 Task: Send an email with the signature Eden Taylor with the subject Thank you for a disciplinary action and the message We need your input on the design for the new product. Can you please review the attached files and provide your feedback? from softage.10@softage.net to softage.1@softage.net and move the email from Sent Items to the folder Knowledge base
Action: Mouse moved to (100, 89)
Screenshot: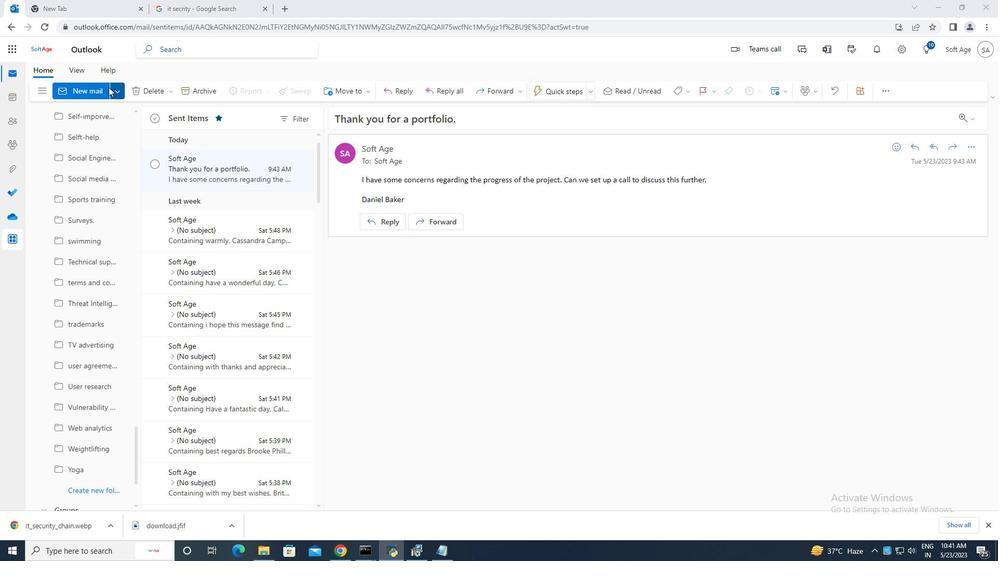 
Action: Mouse pressed left at (100, 89)
Screenshot: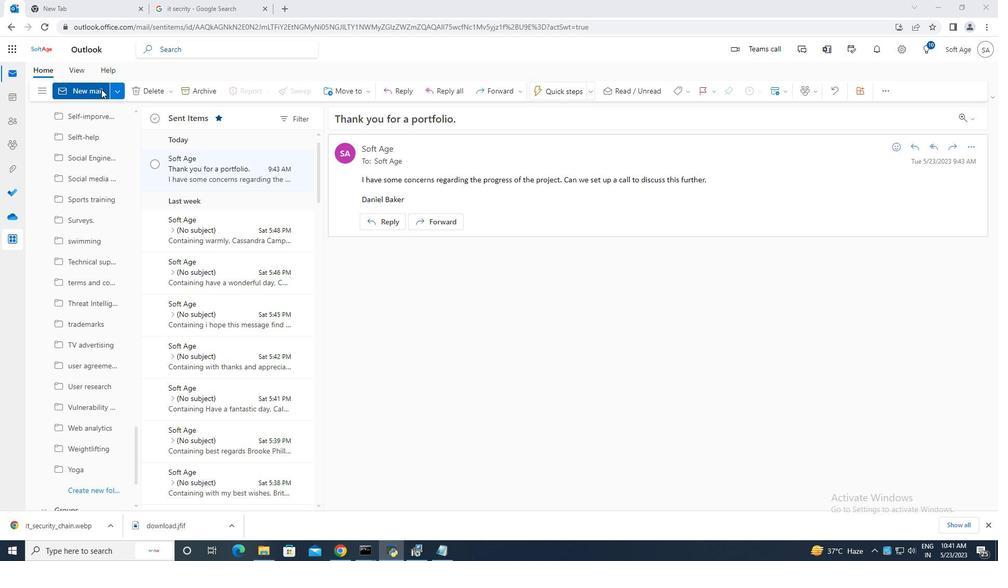 
Action: Mouse moved to (670, 89)
Screenshot: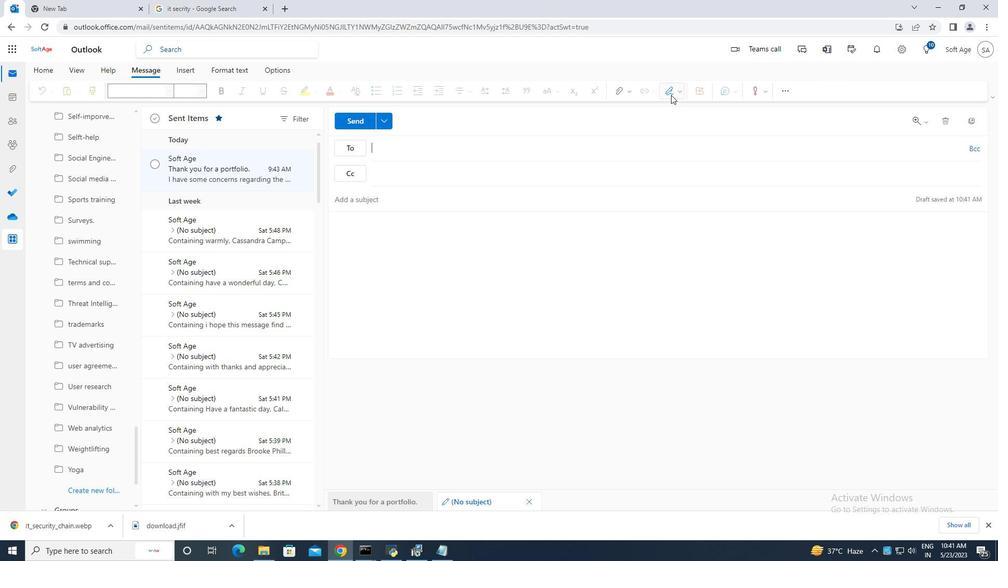 
Action: Mouse pressed left at (670, 89)
Screenshot: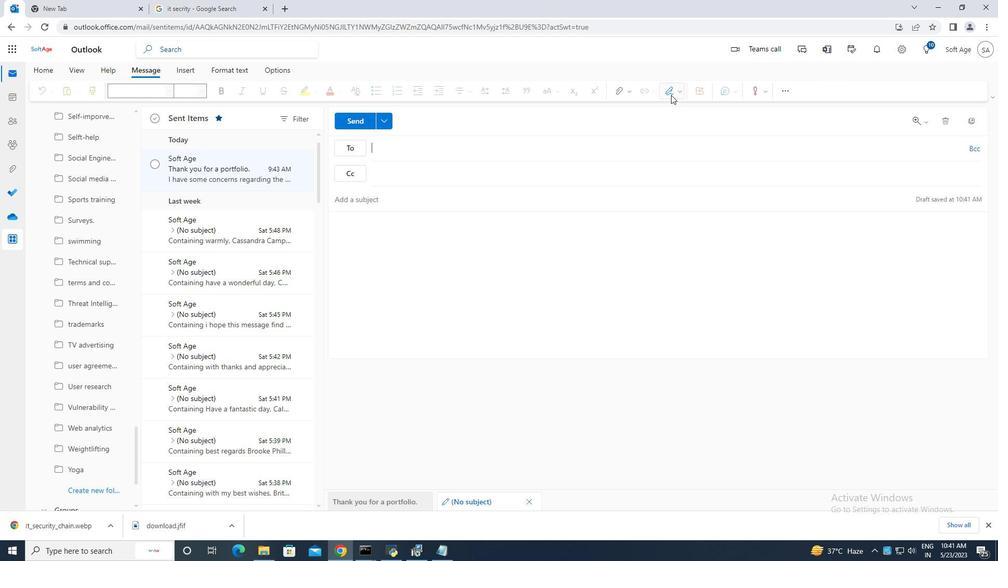 
Action: Mouse moved to (641, 134)
Screenshot: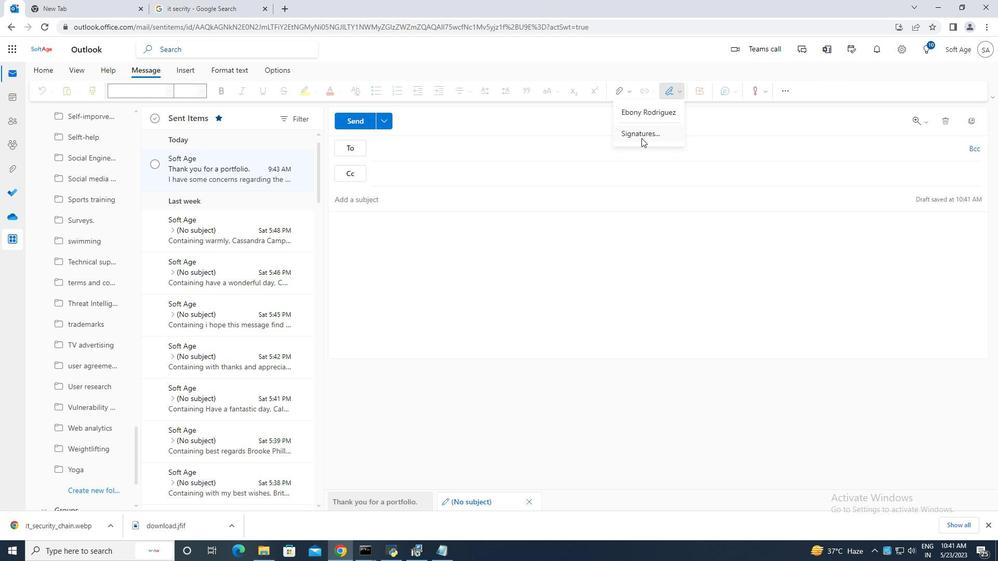 
Action: Mouse pressed left at (641, 134)
Screenshot: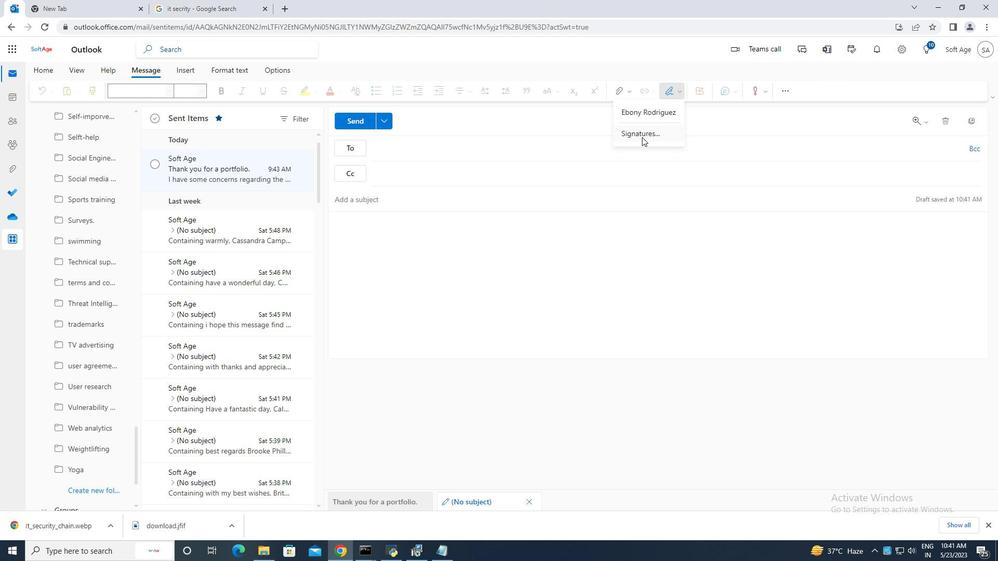 
Action: Mouse moved to (706, 171)
Screenshot: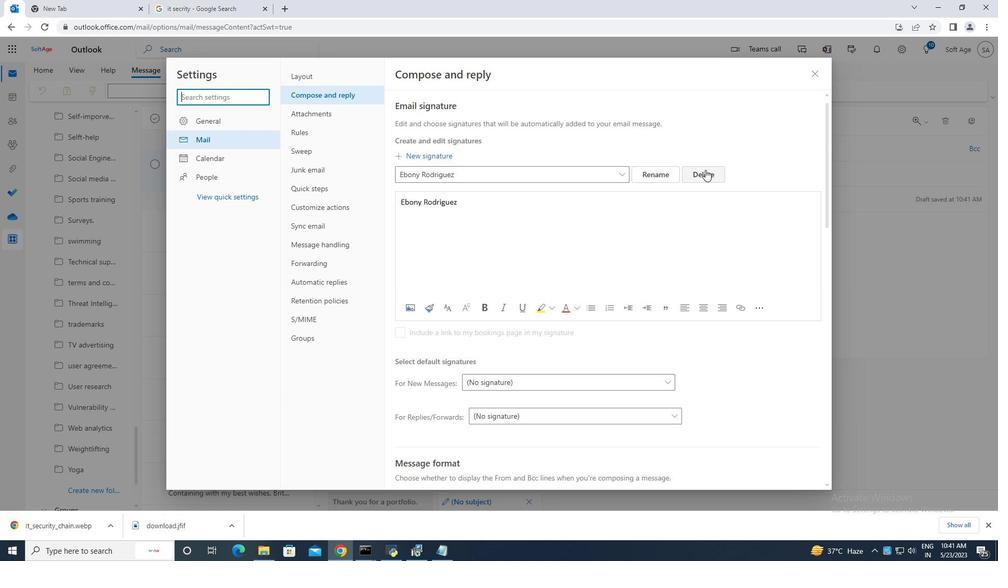 
Action: Mouse pressed left at (706, 171)
Screenshot: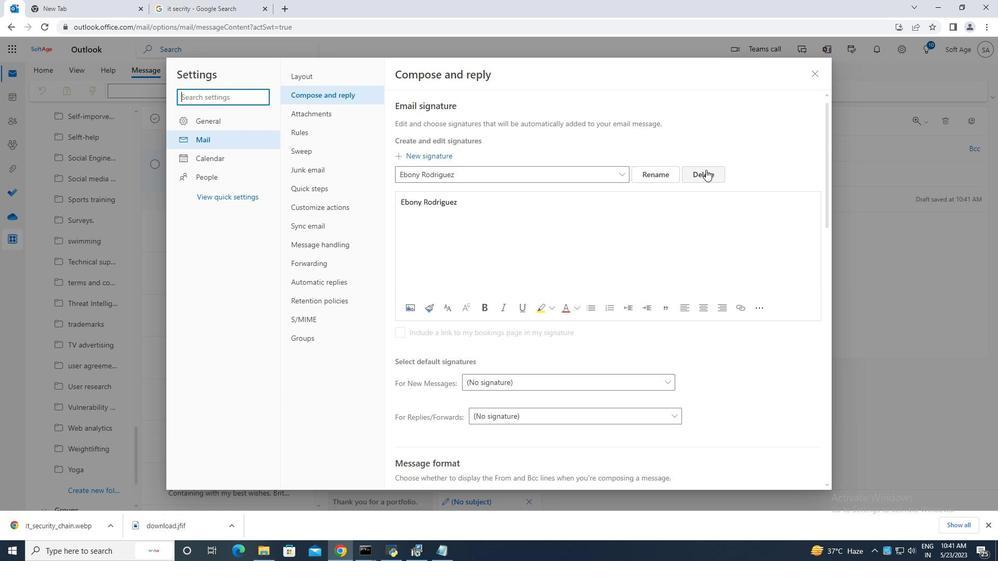 
Action: Mouse moved to (439, 173)
Screenshot: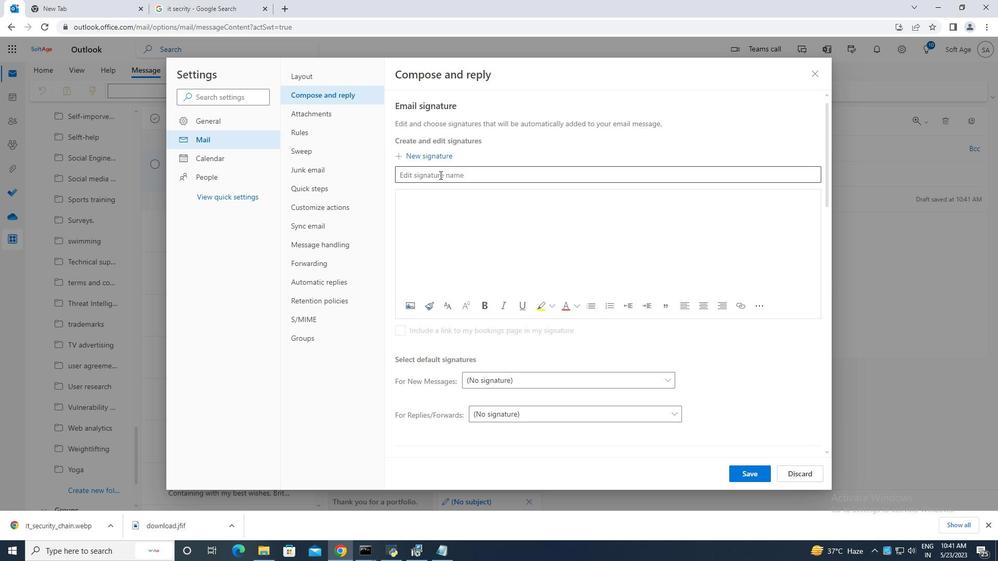 
Action: Mouse pressed left at (439, 173)
Screenshot: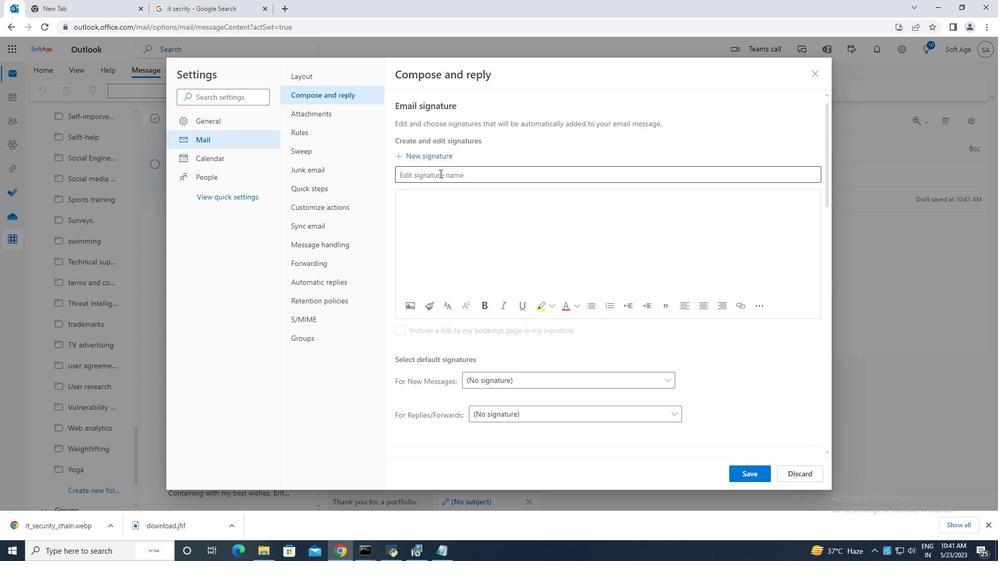
Action: Key pressed <Key.caps_lock>E<Key.caps_lock>den<Key.space><Key.caps_lock><Key.caps_lock>t<Key.backspace><Key.caps_lock>T<Key.caps_lock>aylor<Key.space>
Screenshot: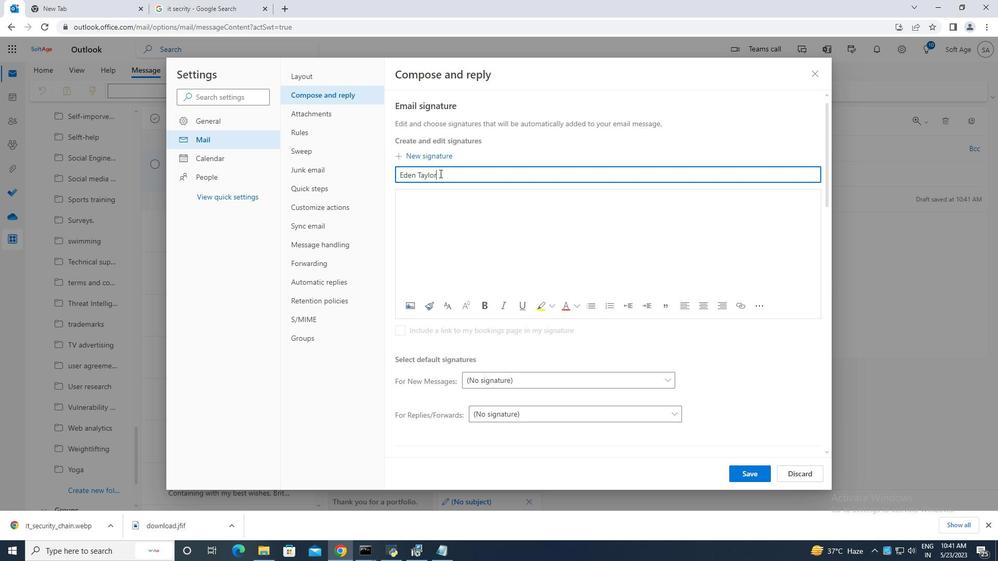 
Action: Mouse moved to (410, 194)
Screenshot: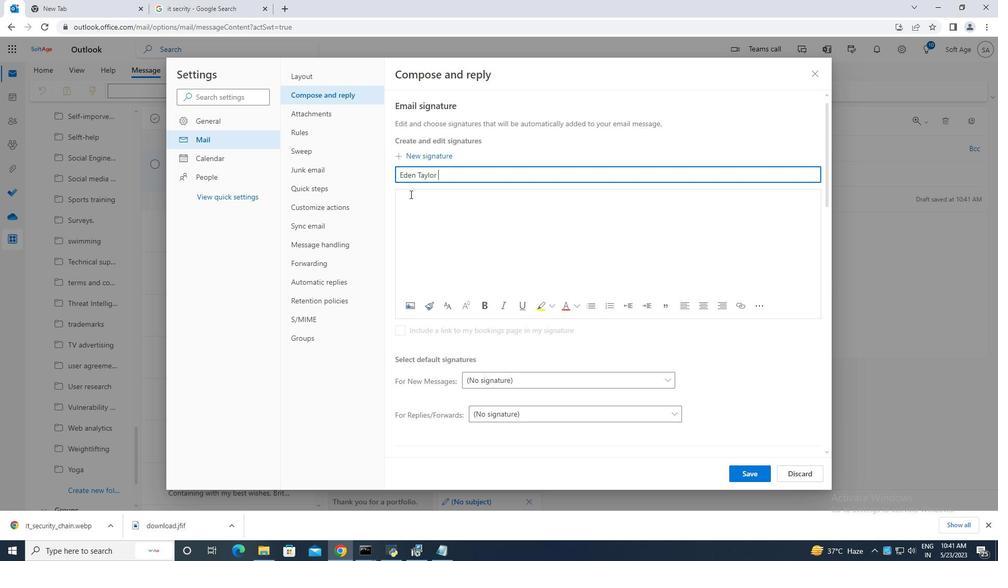 
Action: Mouse pressed left at (410, 194)
Screenshot: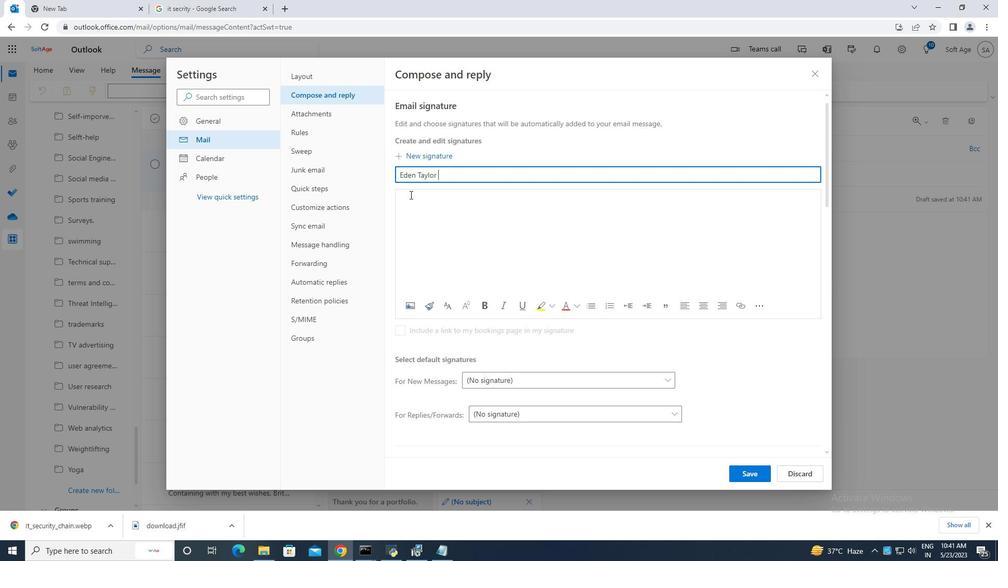 
Action: Key pressed <Key.caps_lock>E<Key.caps_lock>den<Key.space><Key.caps_lock>T<Key.caps_lock>aylor
Screenshot: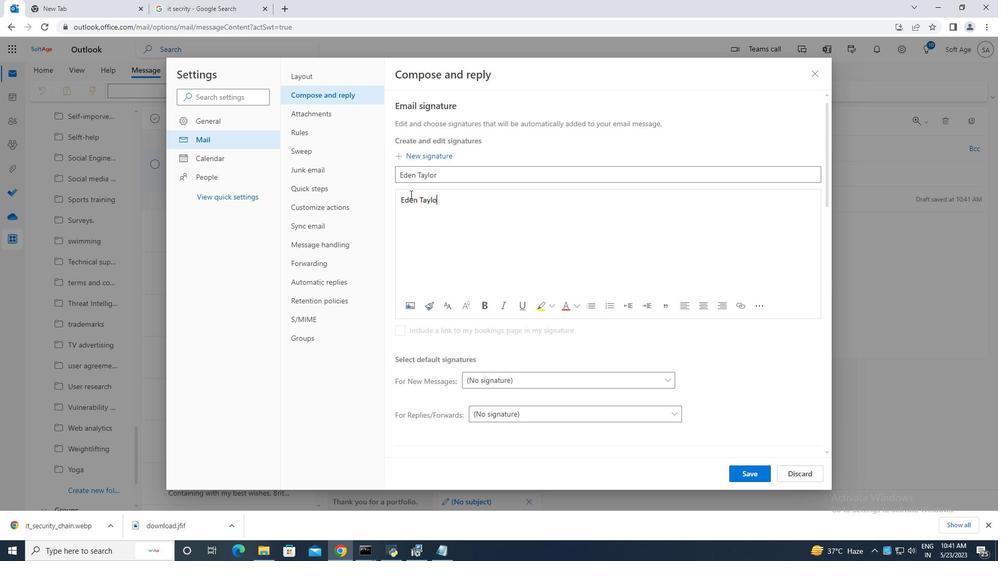 
Action: Mouse moved to (754, 470)
Screenshot: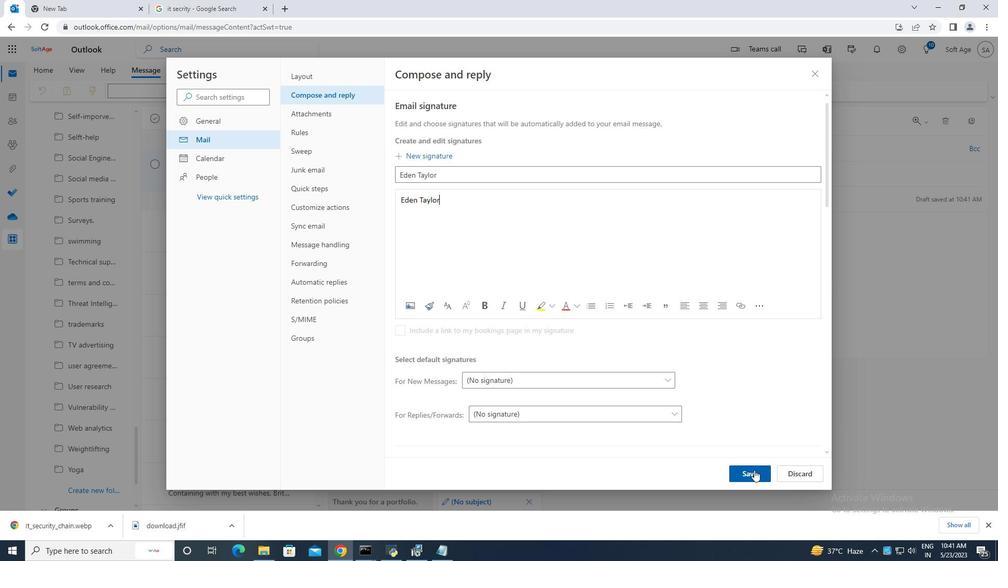 
Action: Mouse pressed left at (754, 470)
Screenshot: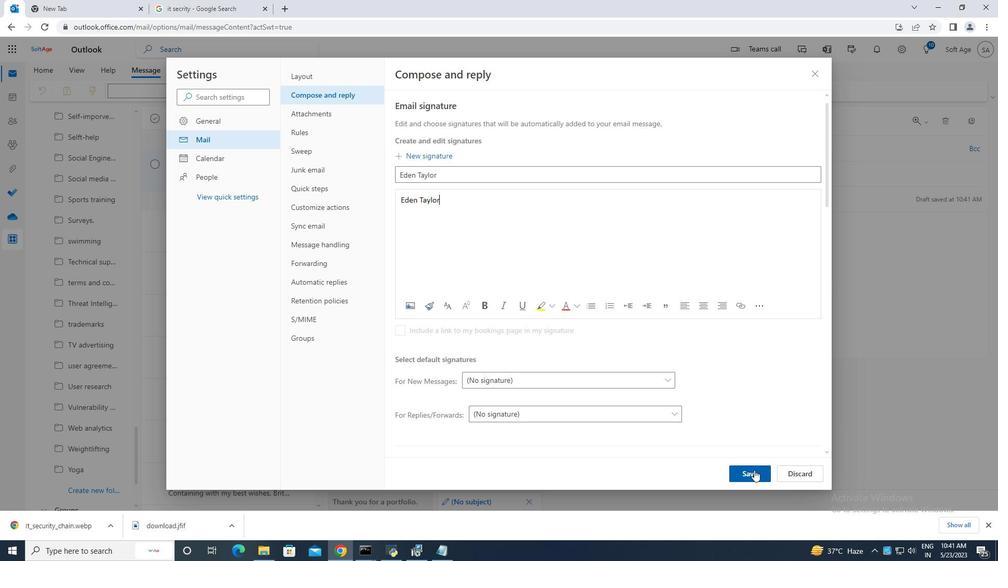 
Action: Mouse moved to (817, 76)
Screenshot: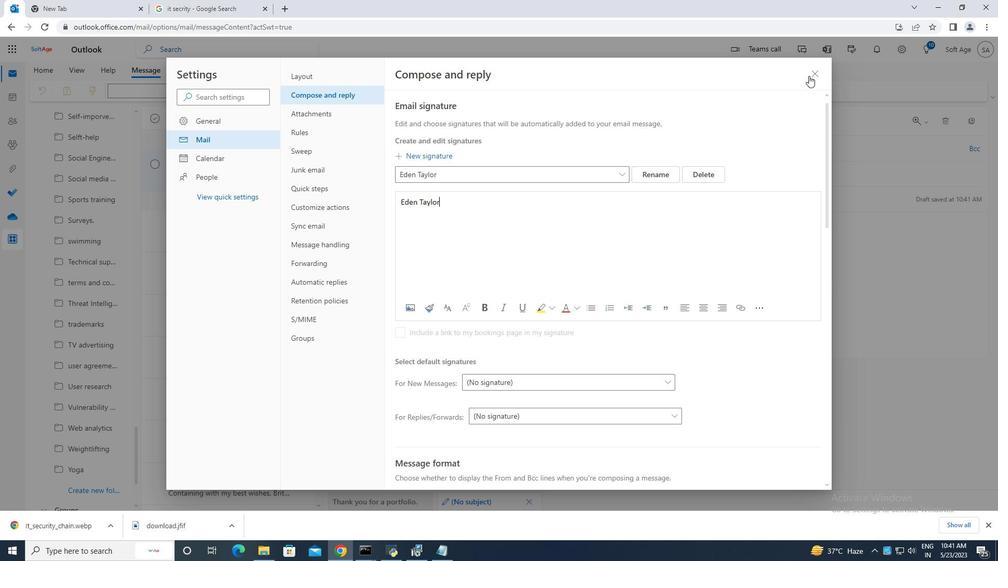 
Action: Mouse pressed left at (817, 76)
Screenshot: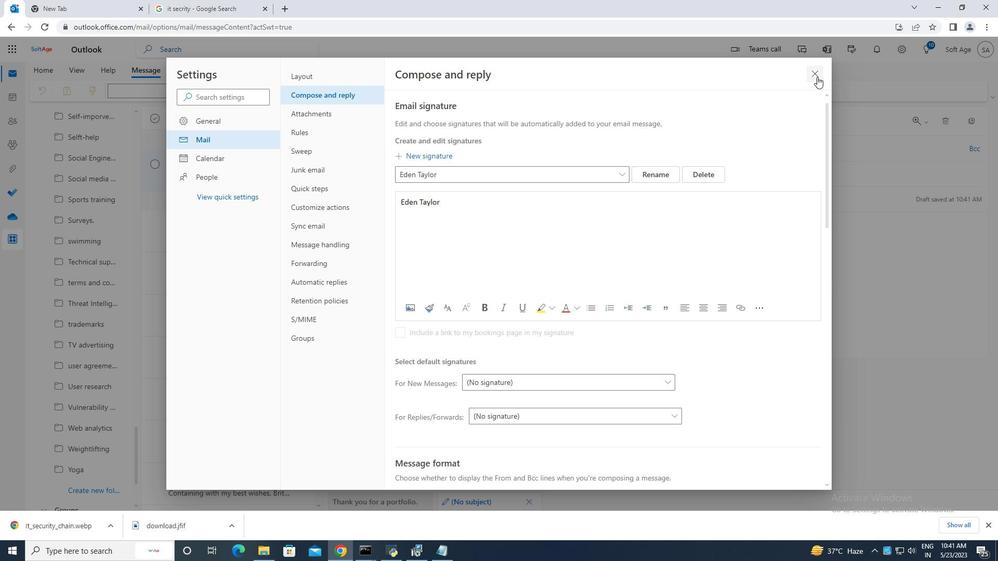 
Action: Mouse moved to (674, 91)
Screenshot: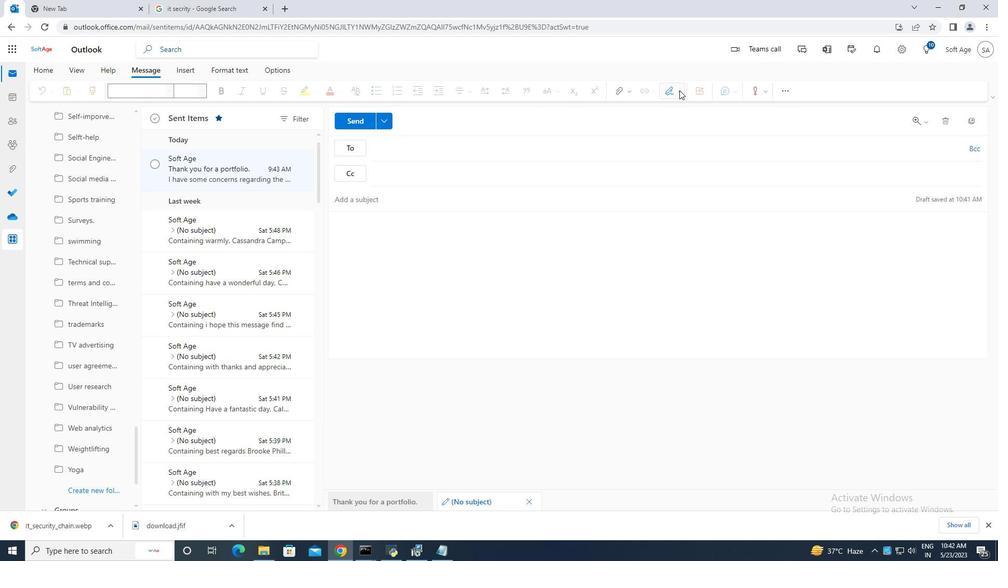 
Action: Mouse pressed left at (674, 91)
Screenshot: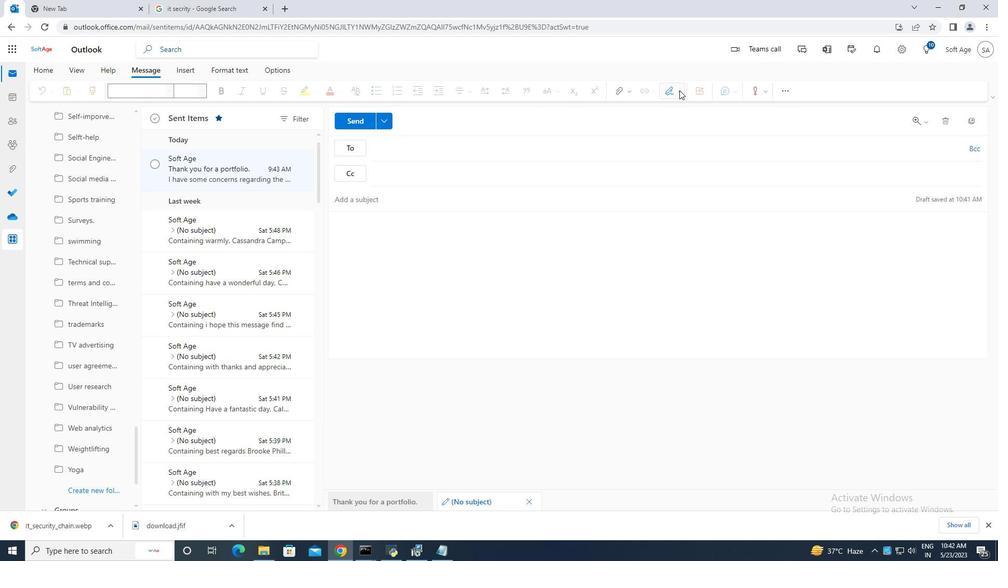 
Action: Mouse moved to (648, 111)
Screenshot: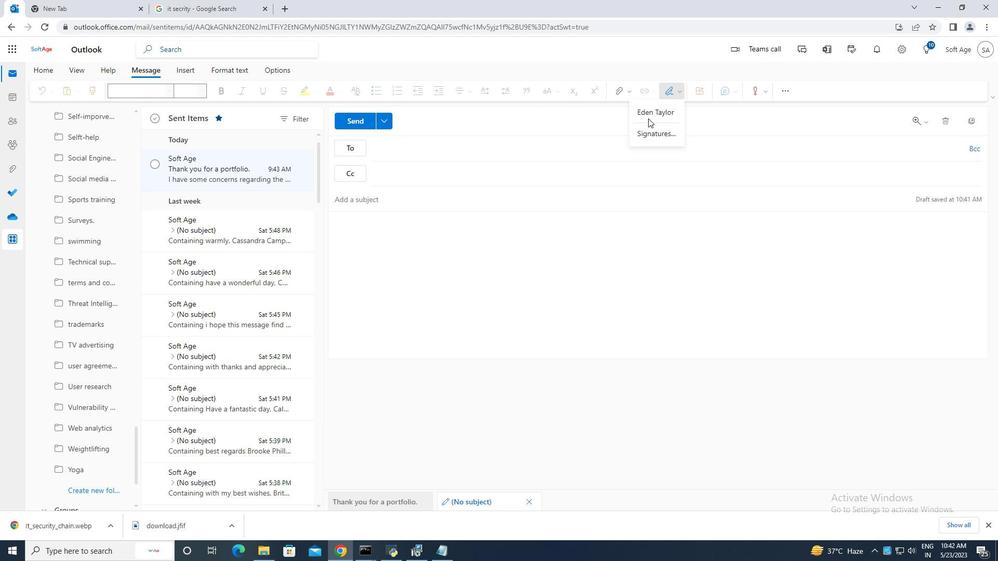 
Action: Mouse pressed left at (648, 111)
Screenshot: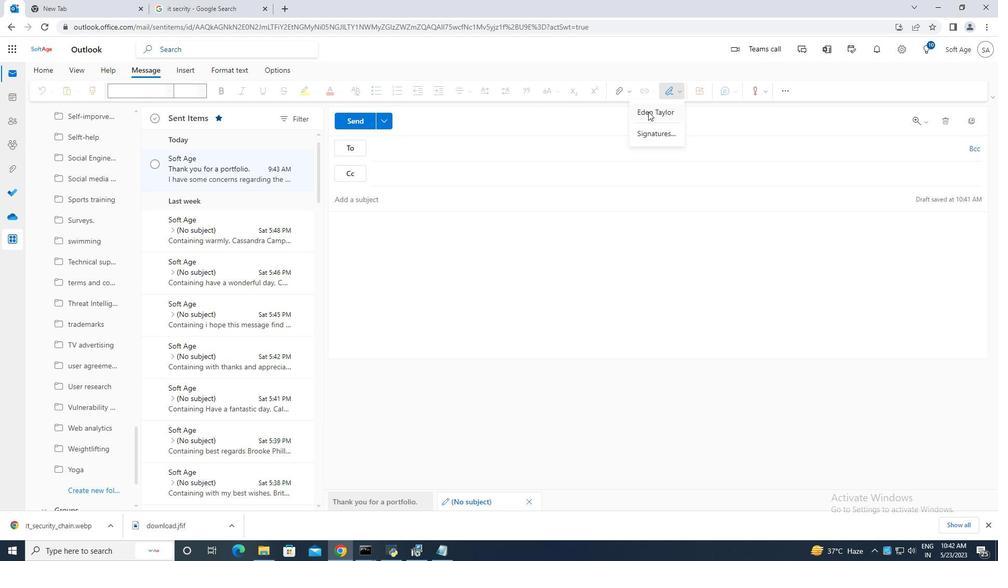 
Action: Mouse moved to (361, 199)
Screenshot: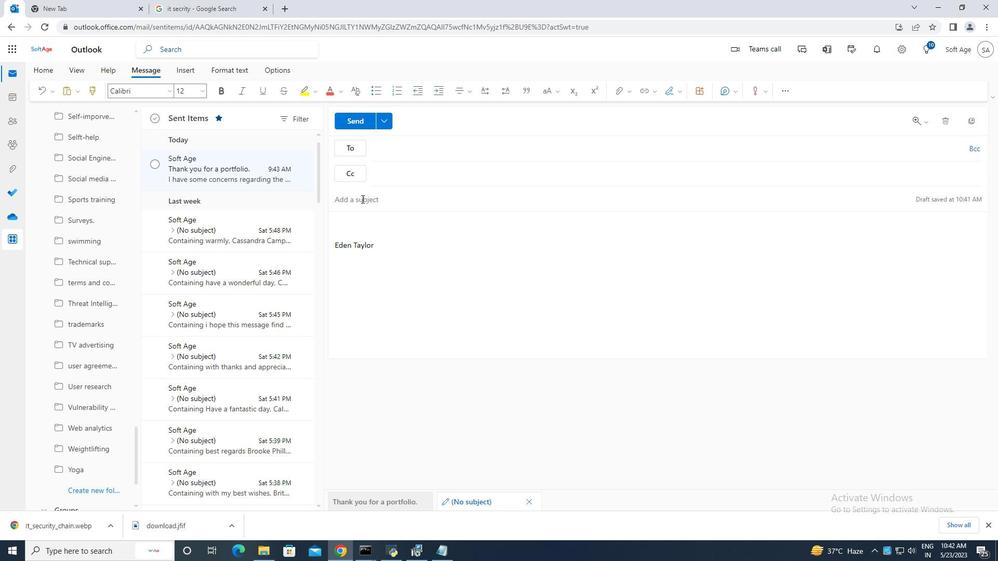 
Action: Mouse pressed left at (361, 199)
Screenshot: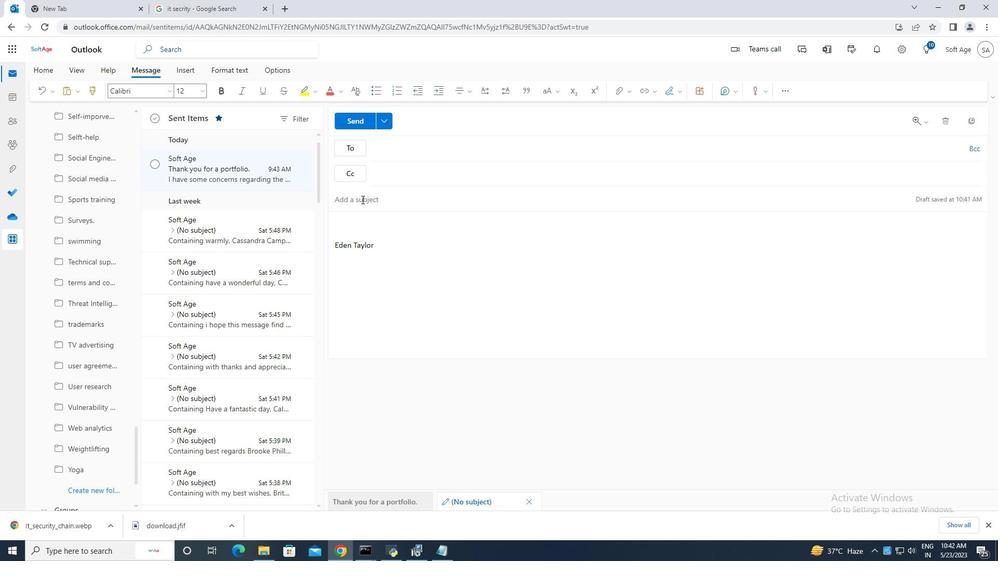 
Action: Mouse moved to (361, 200)
Screenshot: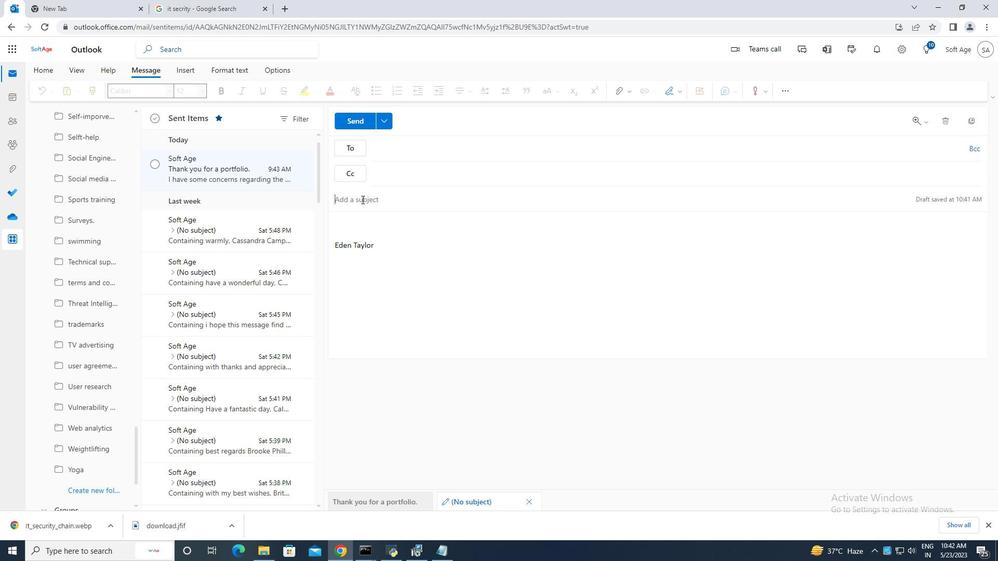 
Action: Key pressed <Key.caps_lock>T<Key.caps_lock>hank<Key.space>you<Key.space>for<Key.space>a<Key.space>disciplinary<Key.space>action<Key.backspace>.
Screenshot: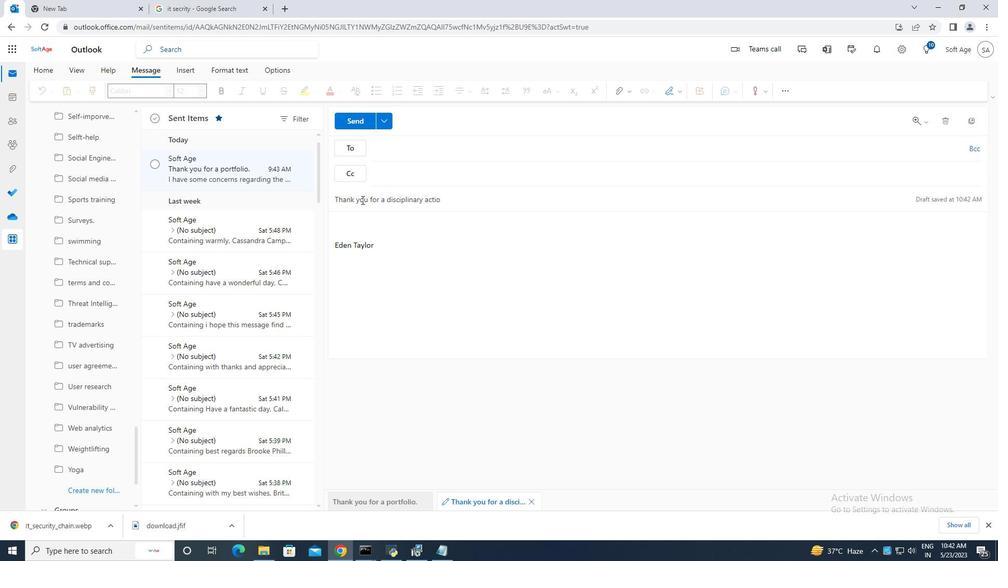 
Action: Mouse moved to (358, 222)
Screenshot: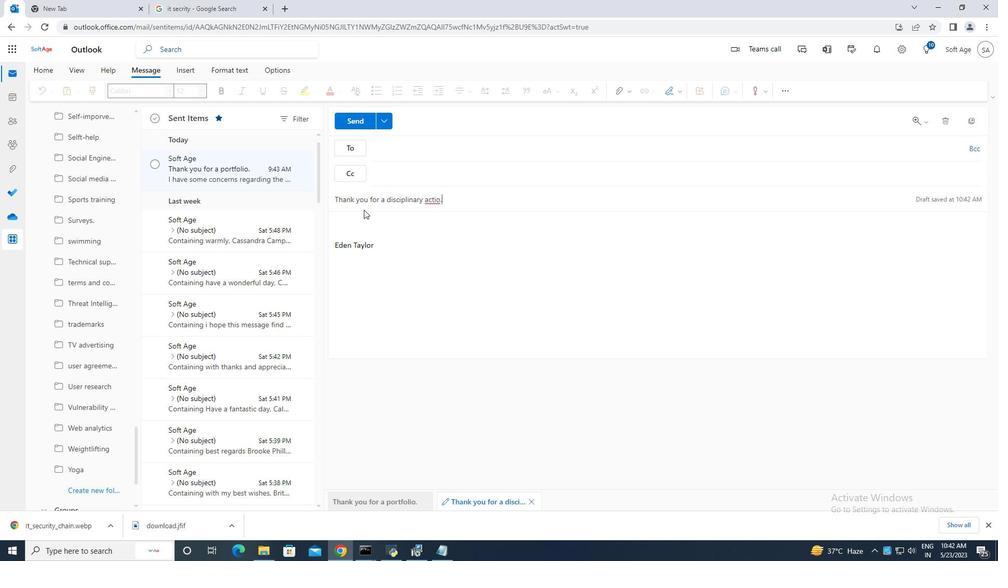 
Action: Mouse pressed left at (358, 222)
Screenshot: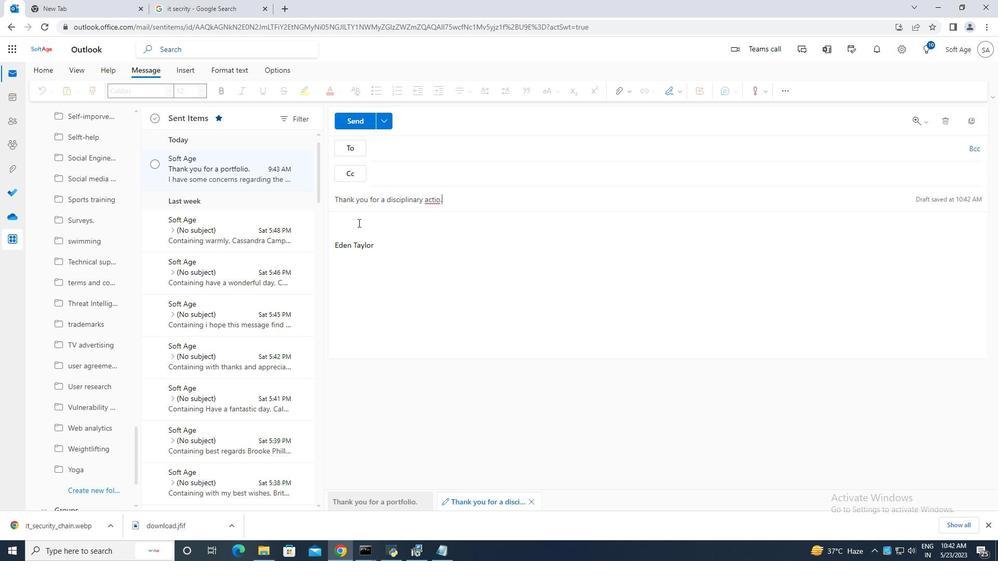 
Action: Mouse moved to (440, 200)
Screenshot: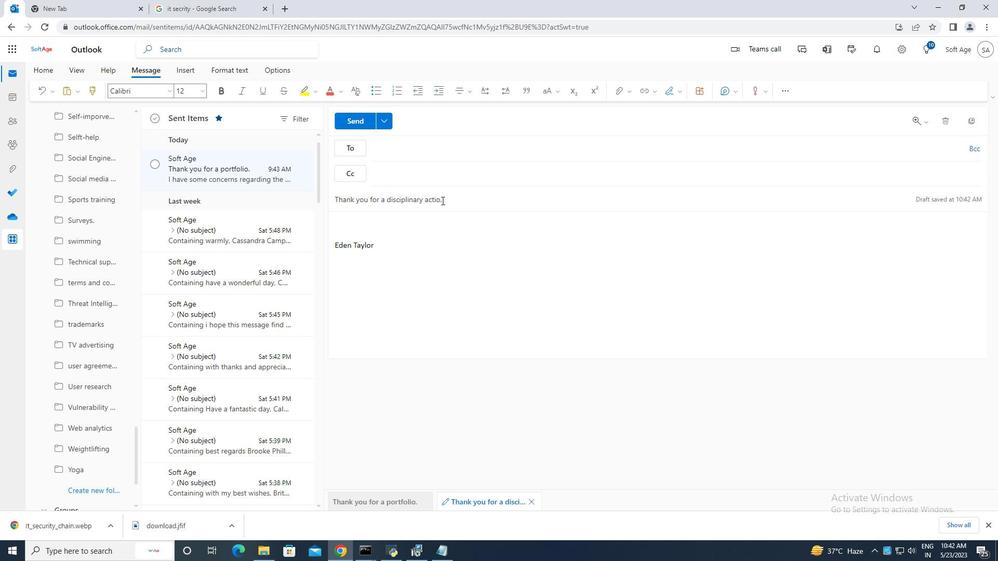 
Action: Mouse pressed left at (440, 200)
Screenshot: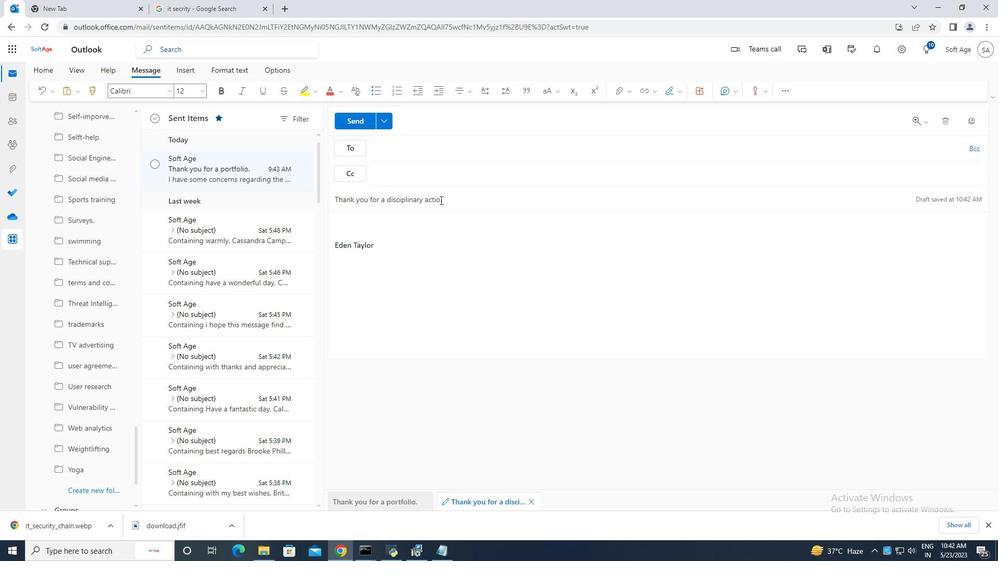 
Action: Mouse moved to (439, 203)
Screenshot: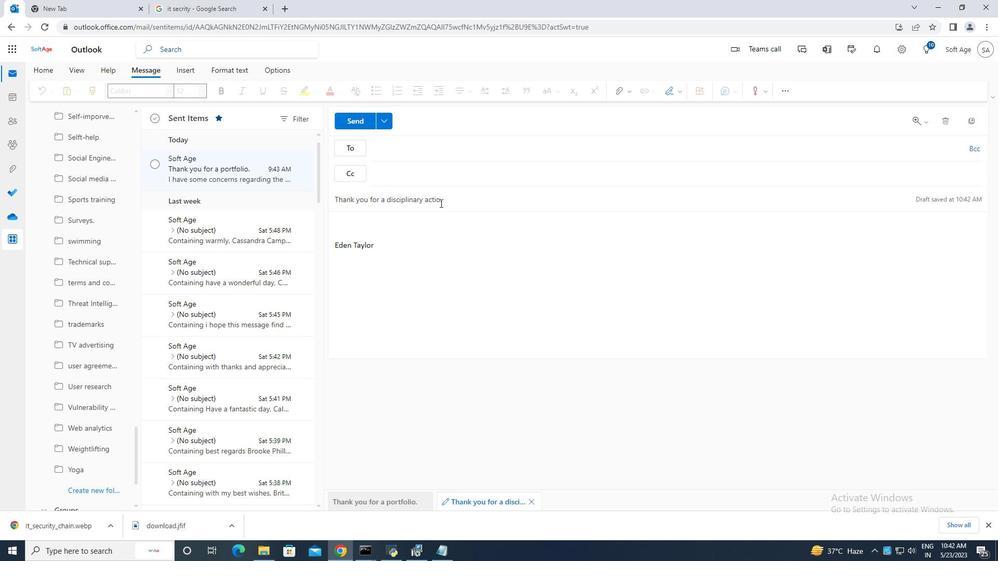 
Action: Key pressed n
Screenshot: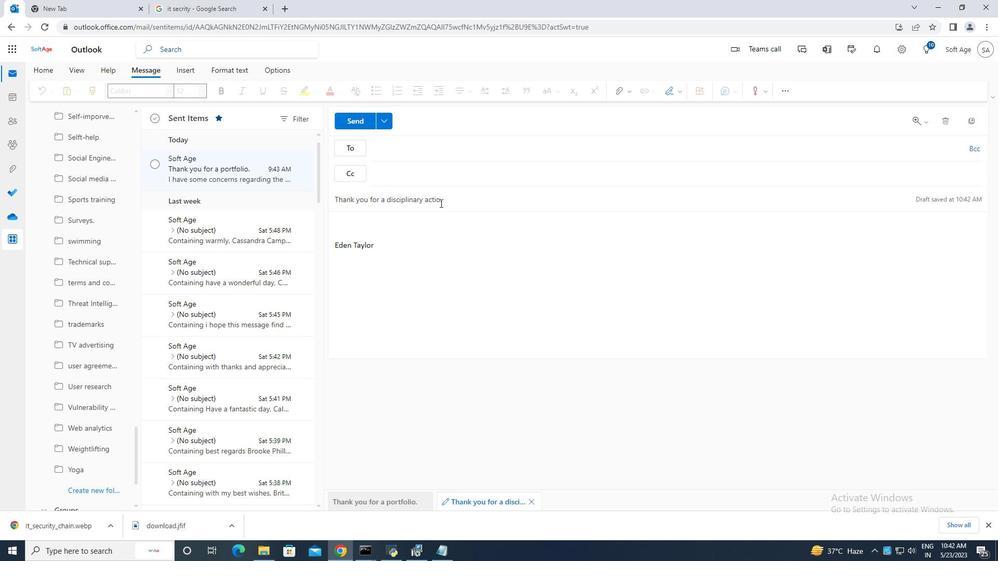 
Action: Mouse moved to (364, 215)
Screenshot: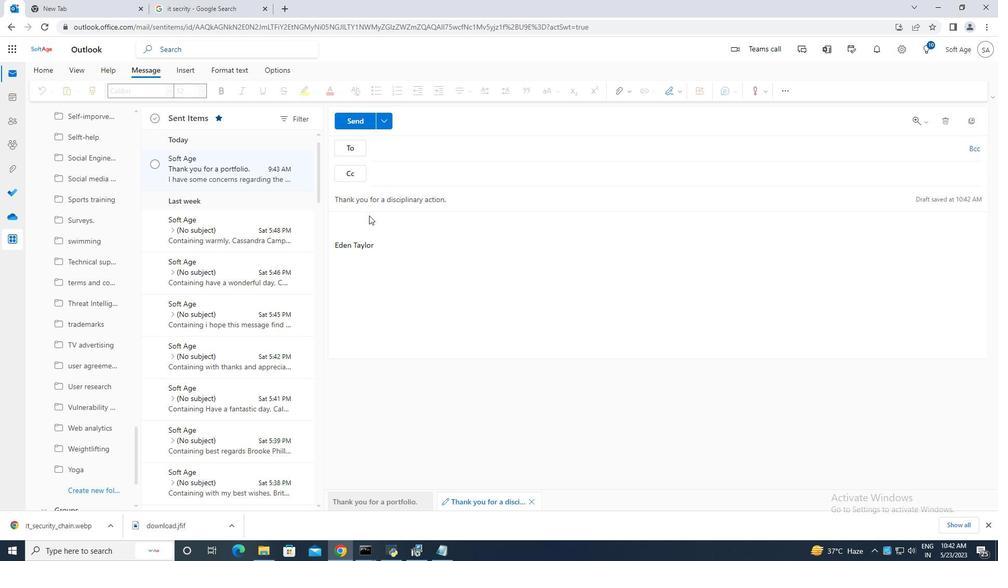 
Action: Mouse pressed left at (364, 215)
Screenshot: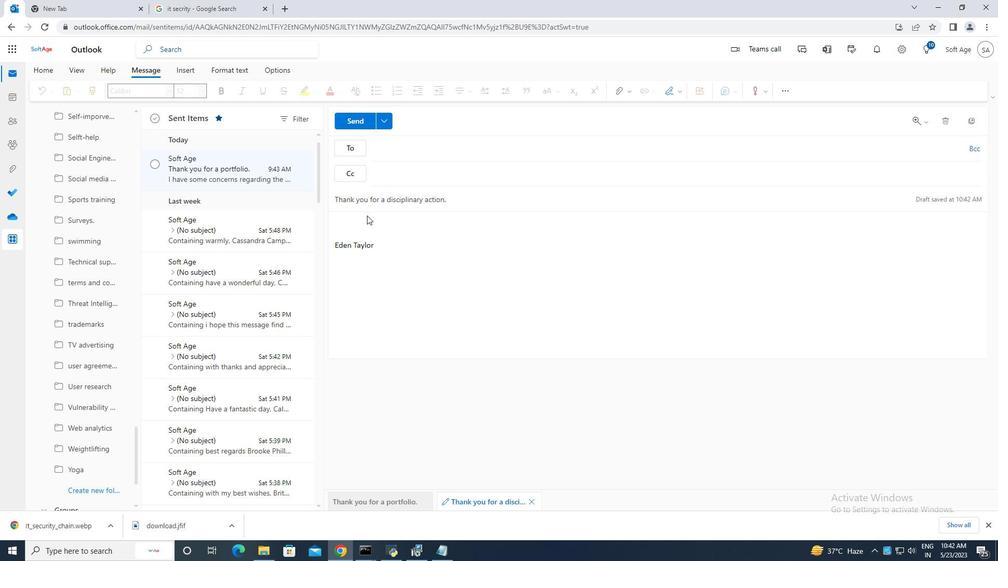 
Action: Mouse moved to (354, 227)
Screenshot: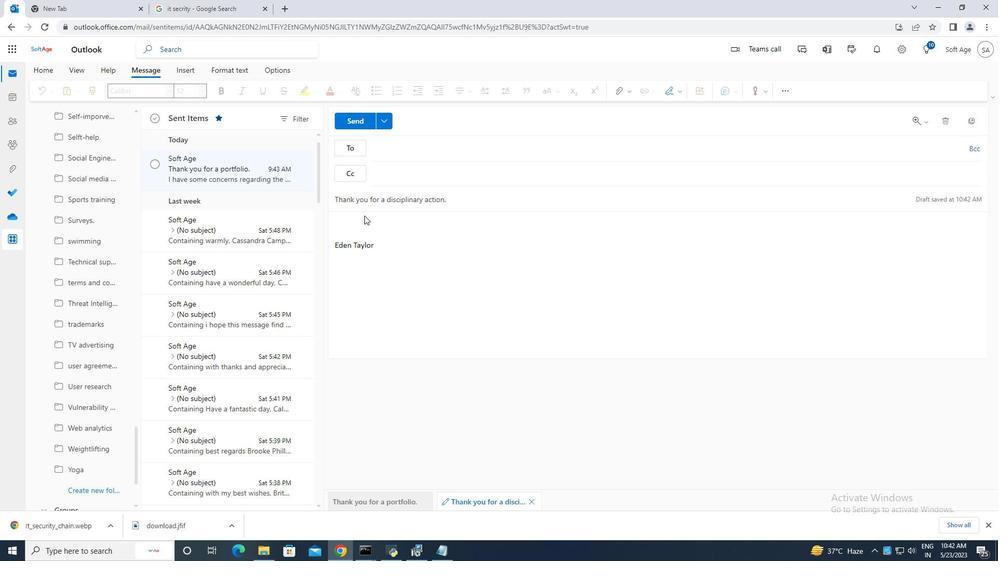
Action: Mouse pressed left at (354, 227)
Screenshot: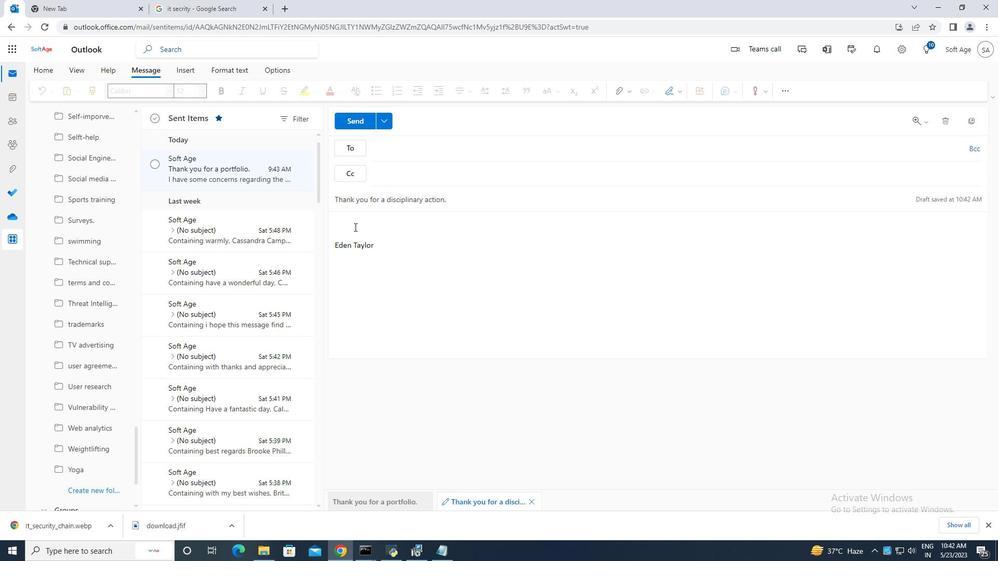 
Action: Key pressed <Key.caps_lock>W<Key.caps_lock>e<Key.space>need<Key.space>your<Key.space>input<Key.space>on<Key.space>the<Key.space>design<Key.space>for<Key.space>n<Key.backspace>the<Key.space>new<Key.space>product.<Key.space><Key.caps_lock>C<Key.caps_lock>an<Key.space>you<Key.space>please<Key.space>review<Key.space>a<Key.backspace>the<Key.space>attached<Key.space>files<Key.space>and<Key.space>provide<Key.space>your<Key.space>feedback<Key.space><Key.backspace>.
Screenshot: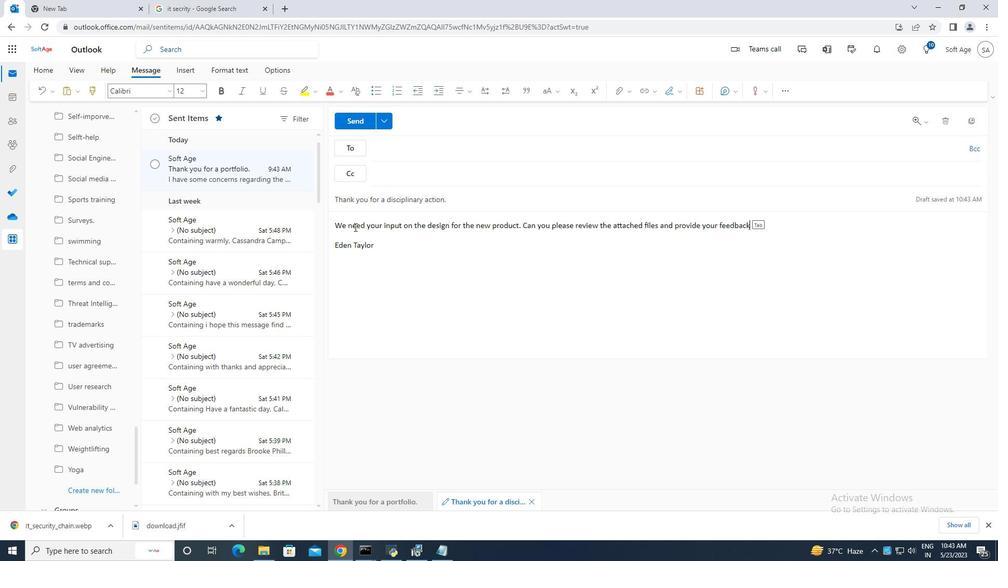 
Action: Mouse moved to (380, 148)
Screenshot: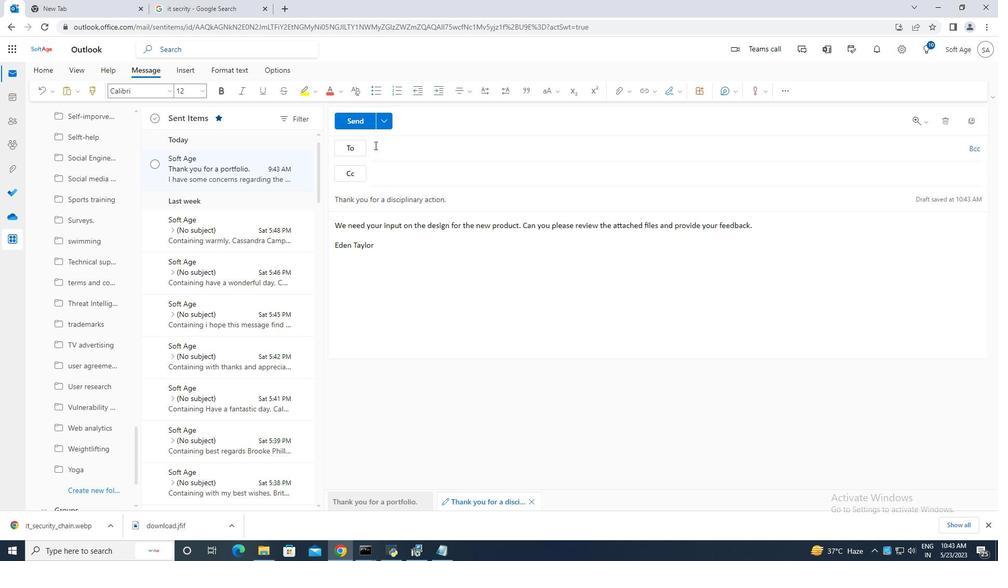 
Action: Mouse pressed left at (380, 148)
Screenshot: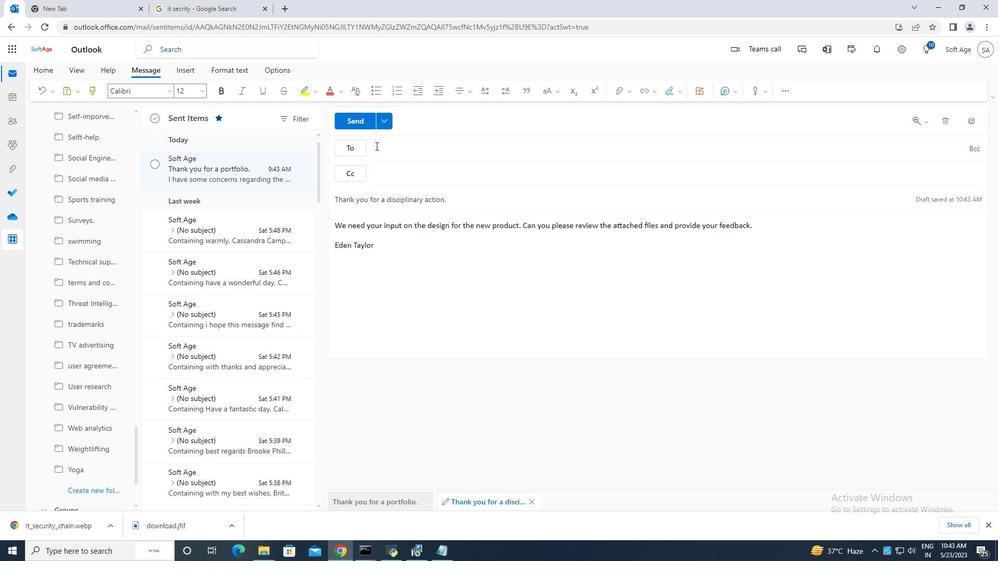 
Action: Mouse moved to (386, 148)
Screenshot: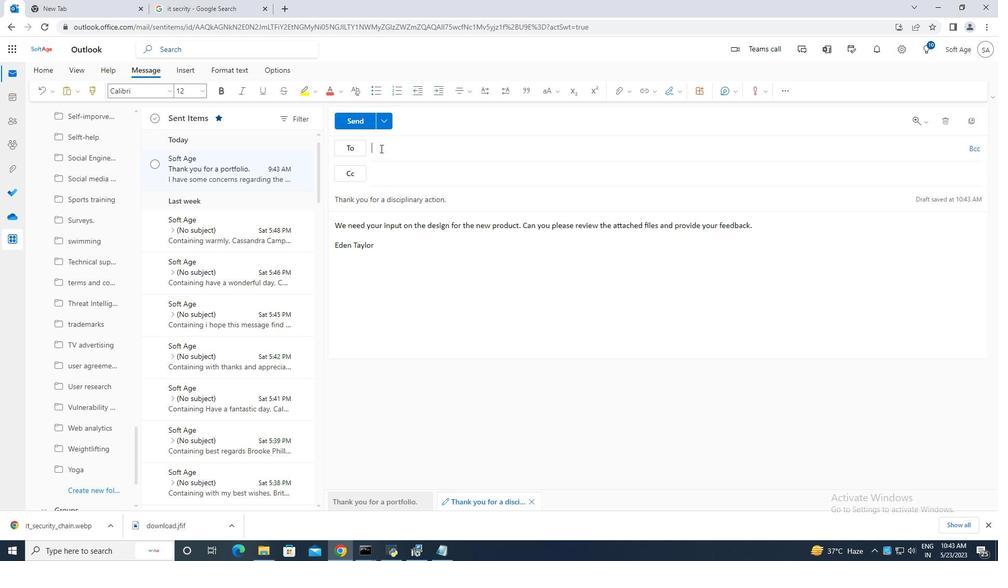
Action: Key pressed sofatge.1<Key.shift>@
Screenshot: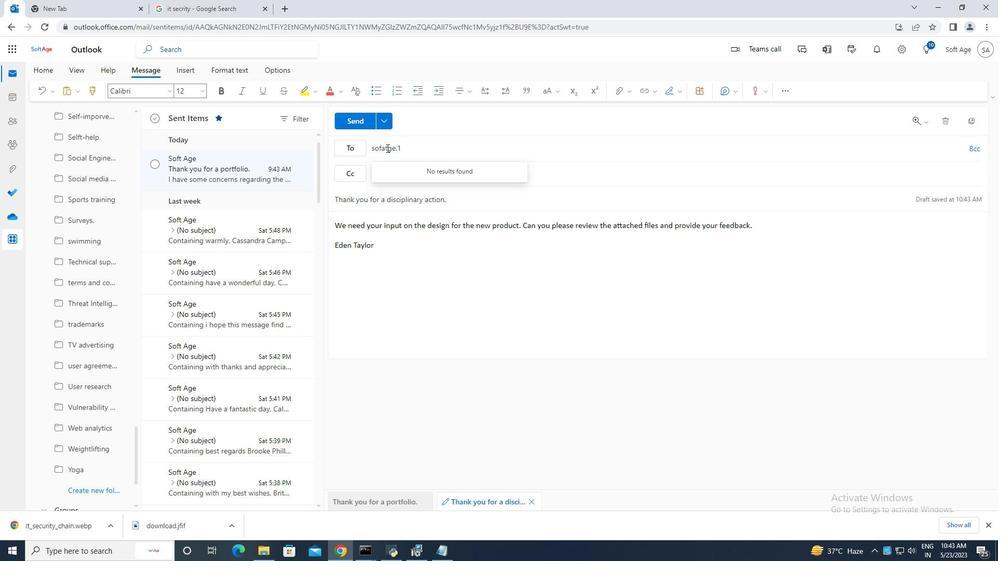 
Action: Mouse moved to (386, 149)
Screenshot: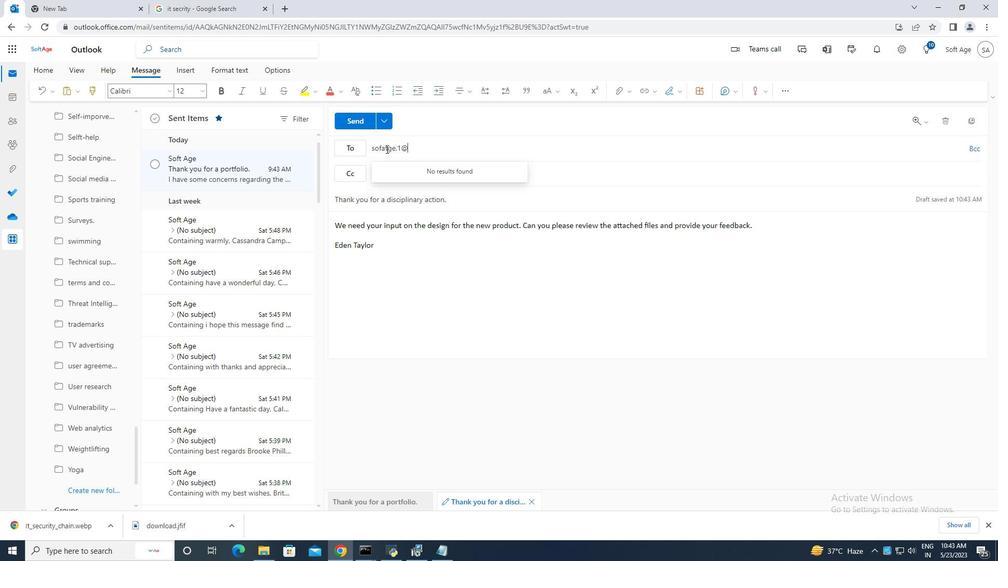 
Action: Key pressed <Key.backspace><Key.backspace><Key.backspace><Key.backspace><Key.backspace><Key.backspace><Key.backspace>tage.1<Key.shift>@
Screenshot: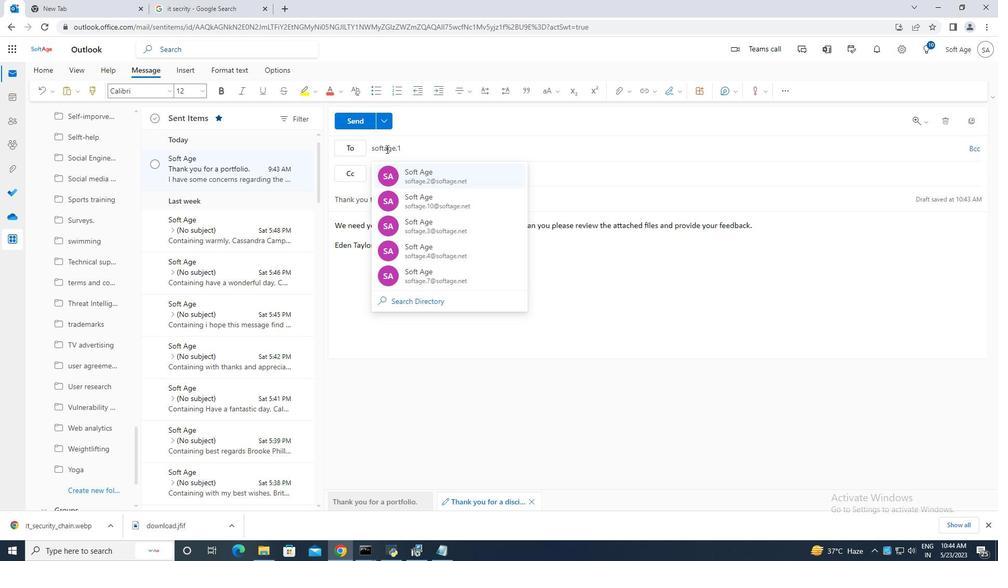 
Action: Mouse moved to (486, 229)
Screenshot: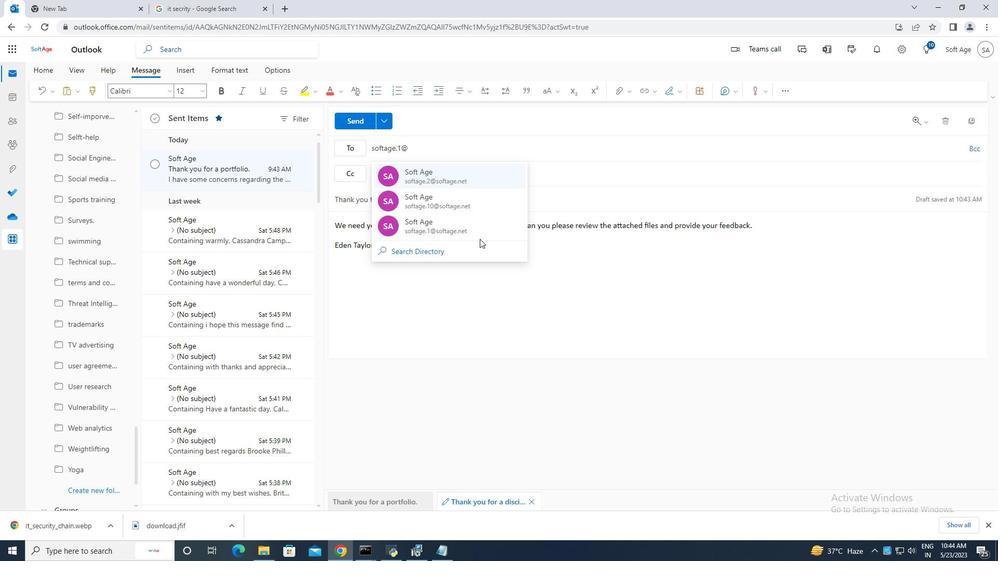 
Action: Mouse pressed left at (486, 229)
Screenshot: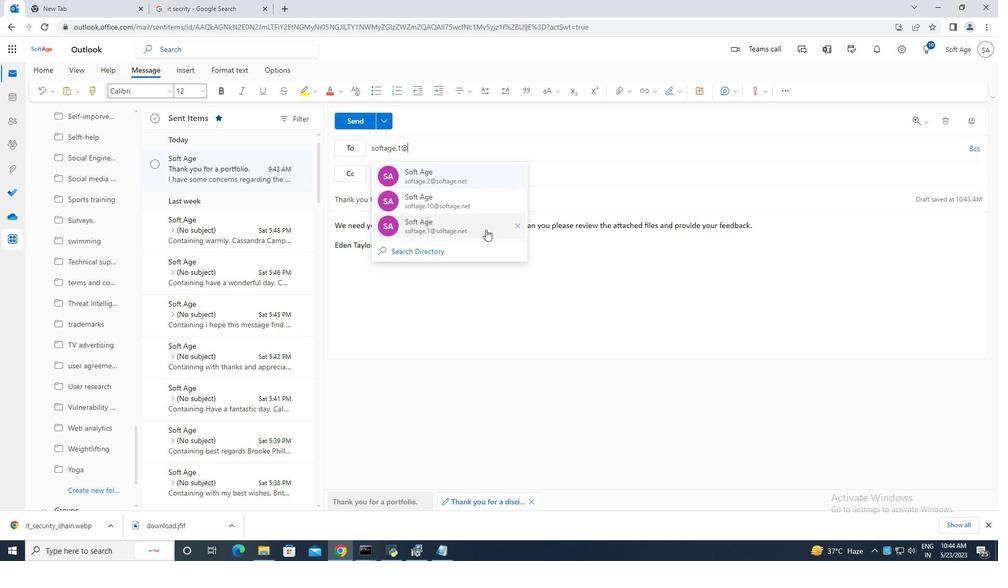 
Action: Mouse moved to (89, 489)
Screenshot: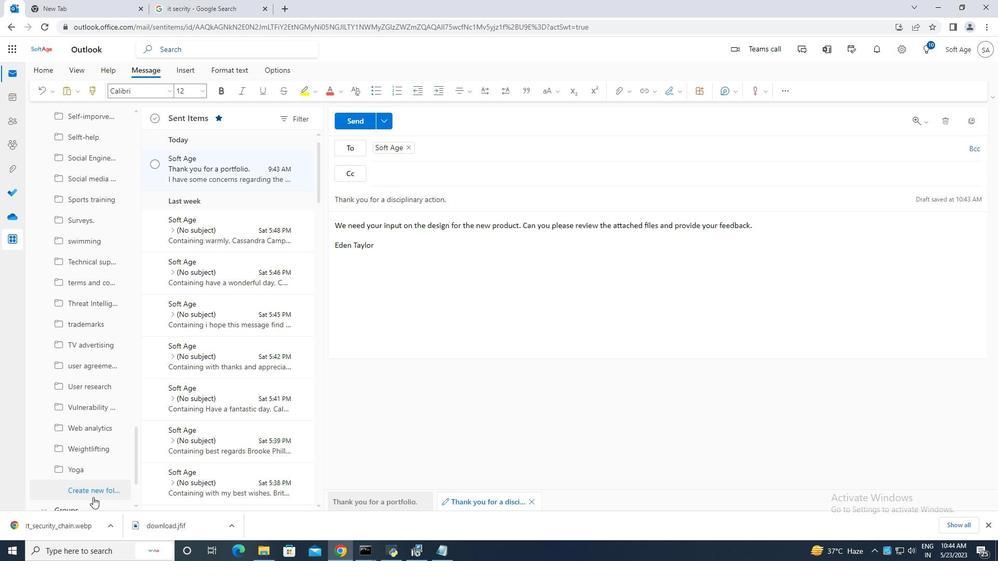 
Action: Mouse pressed left at (89, 489)
Screenshot: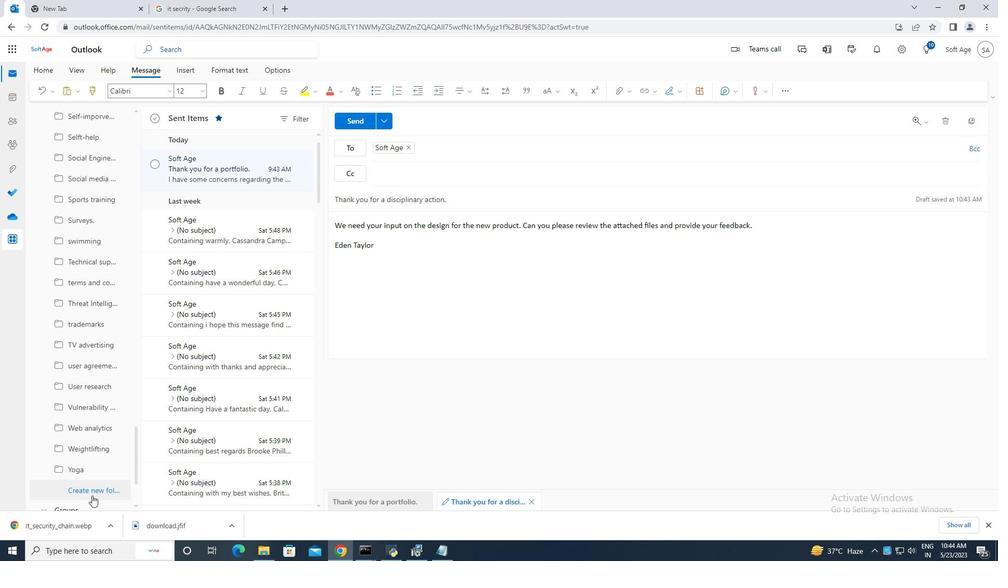 
Action: Mouse moved to (77, 490)
Screenshot: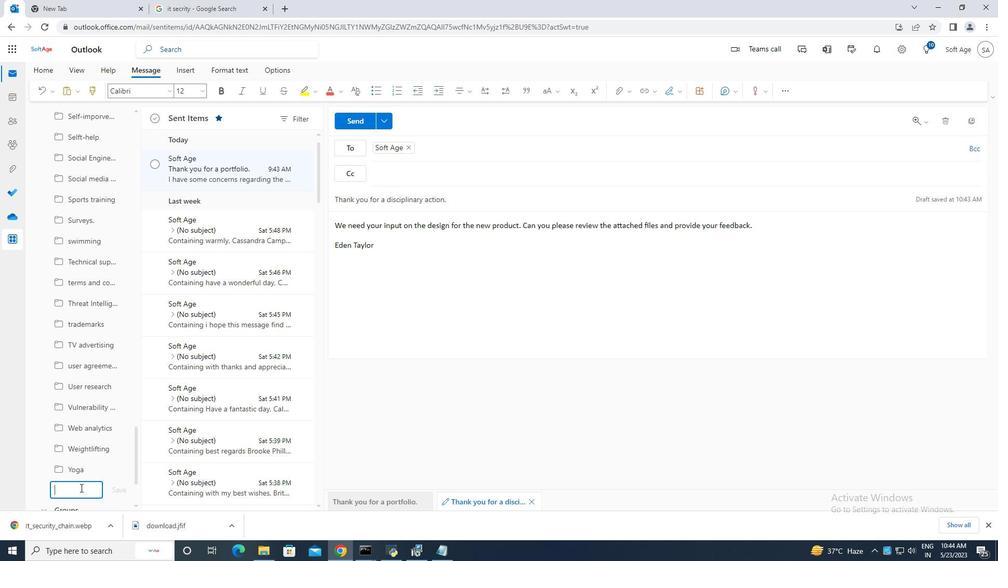 
Action: Mouse pressed left at (77, 490)
Screenshot: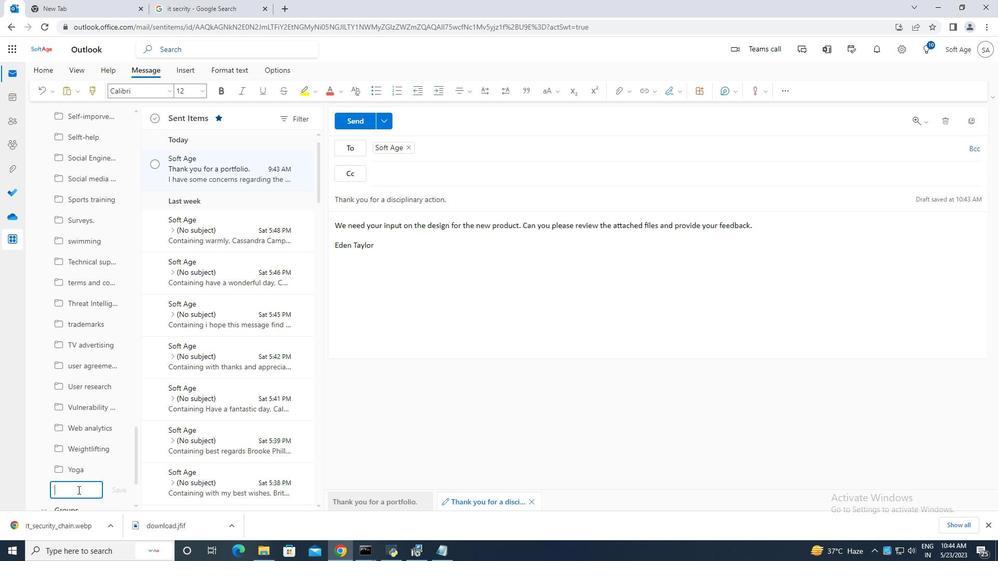 
Action: Key pressed <Key.caps_lock>K<Key.caps_lock>nowledge<Key.space>base
Screenshot: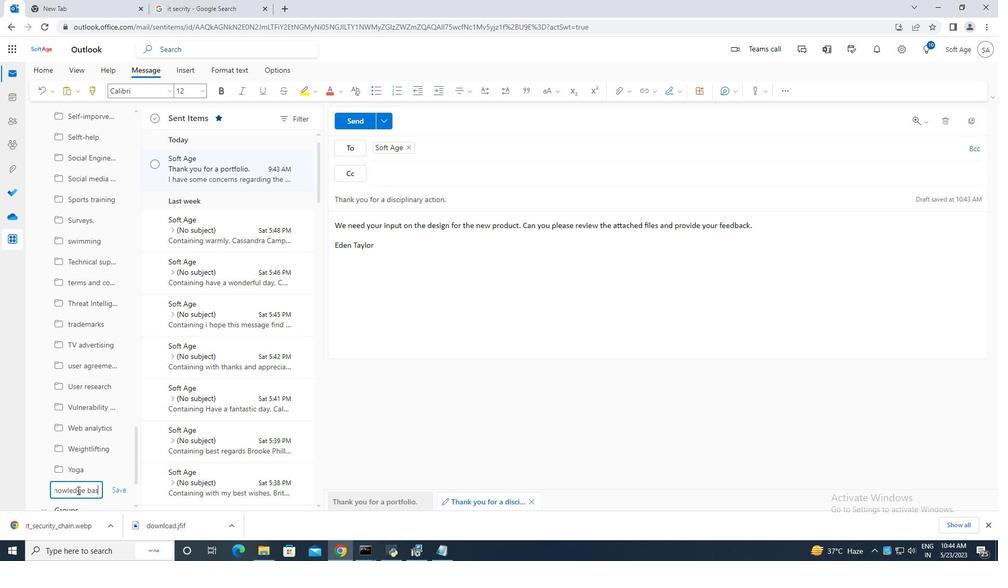 
Action: Mouse moved to (114, 488)
Screenshot: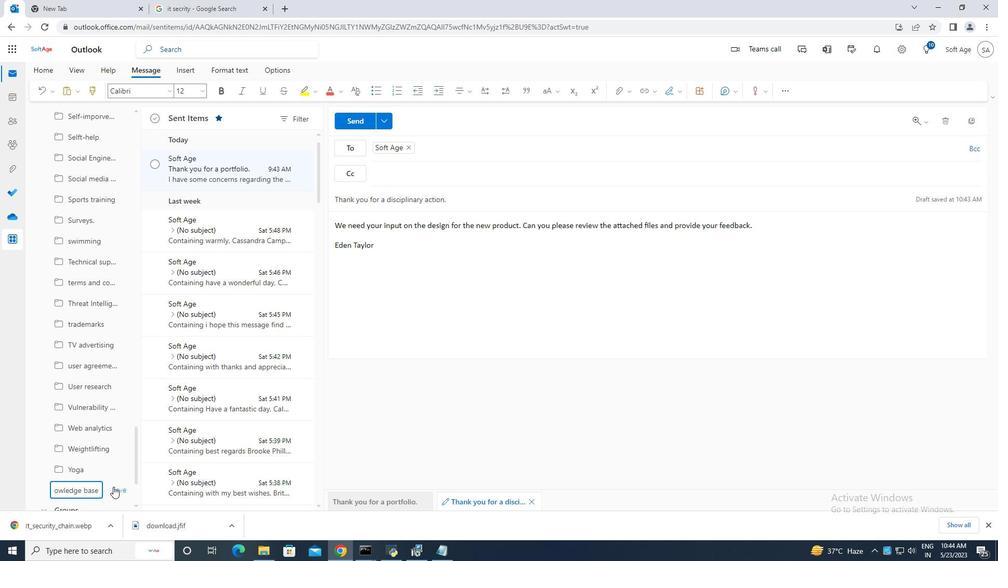 
Action: Mouse pressed left at (114, 488)
Screenshot: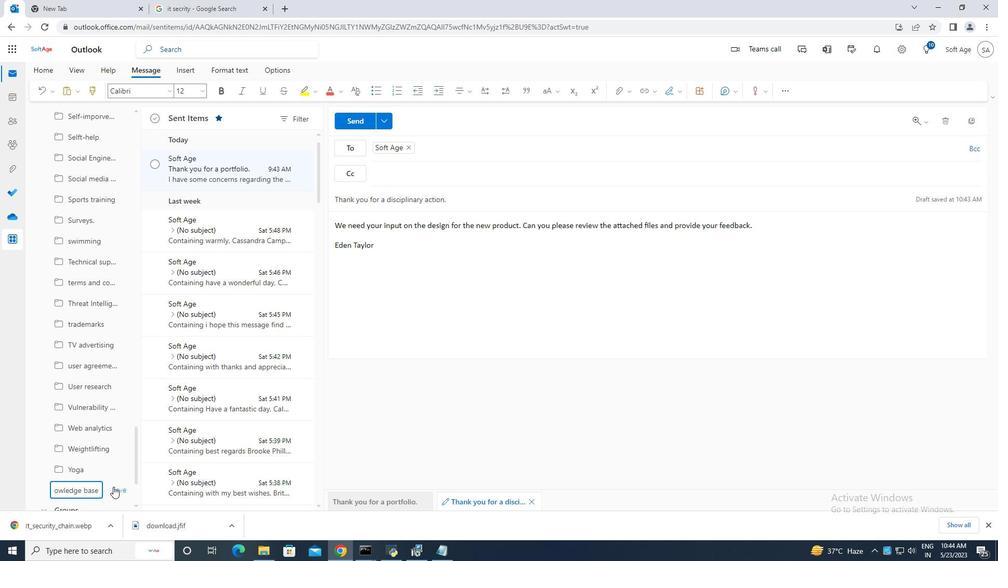 
Action: Mouse moved to (365, 119)
Screenshot: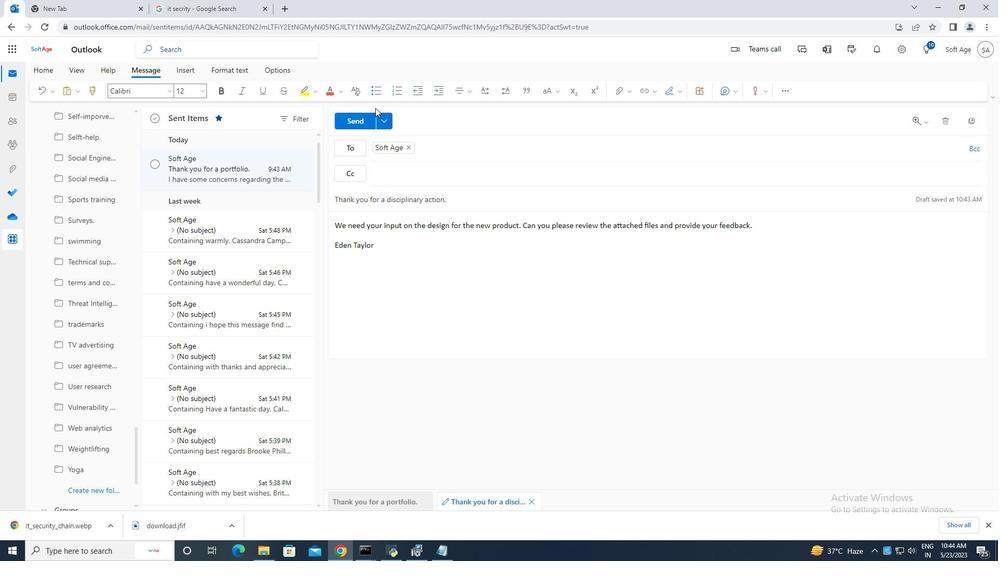 
Action: Mouse pressed left at (365, 119)
Screenshot: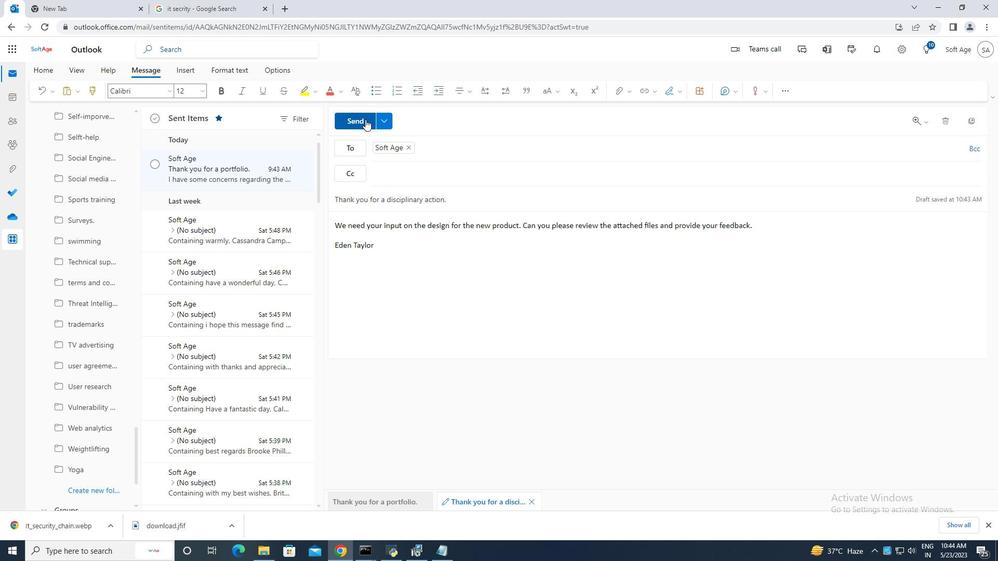 
Action: Mouse moved to (475, 307)
Screenshot: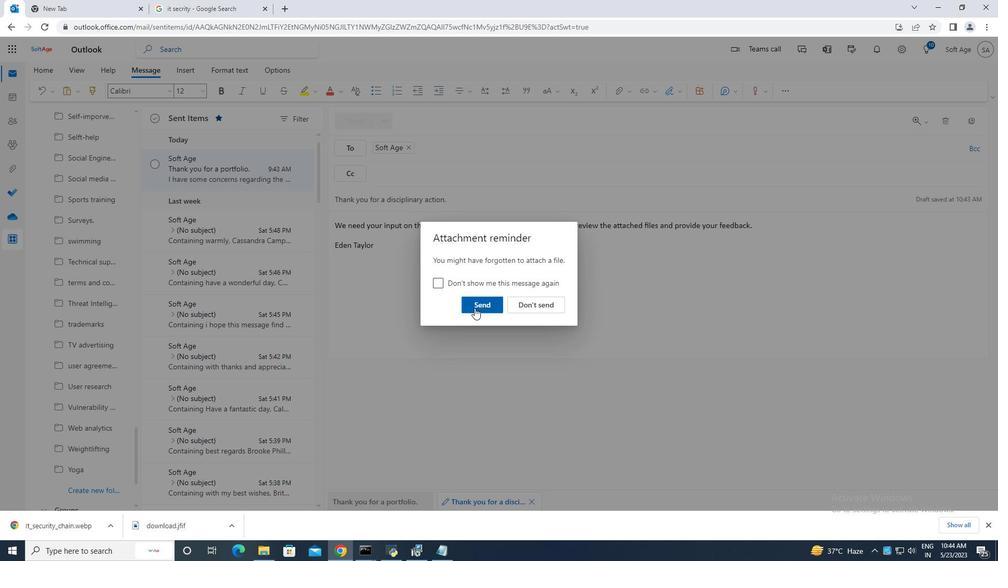 
Action: Mouse pressed left at (475, 307)
Screenshot: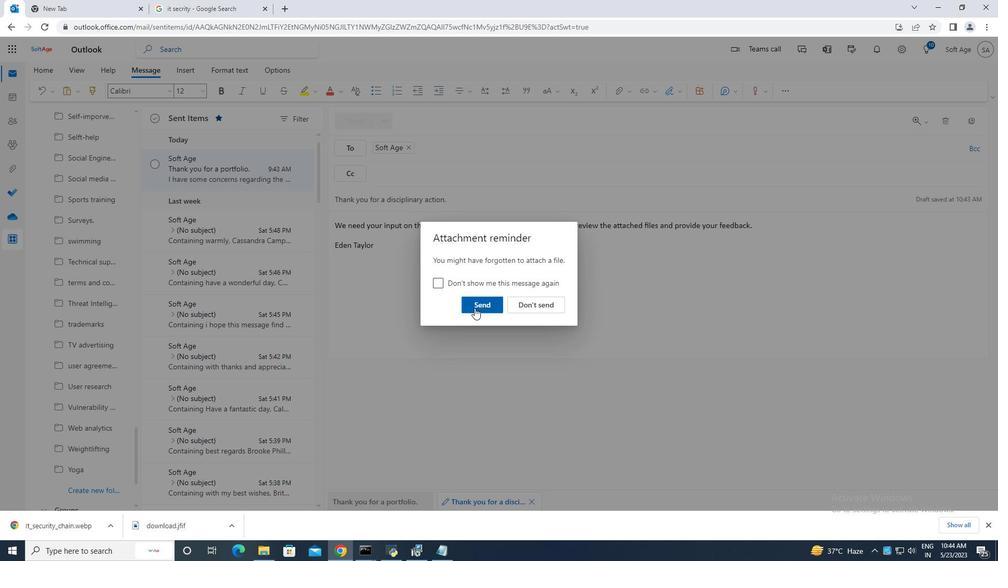 
Action: Mouse moved to (235, 235)
Screenshot: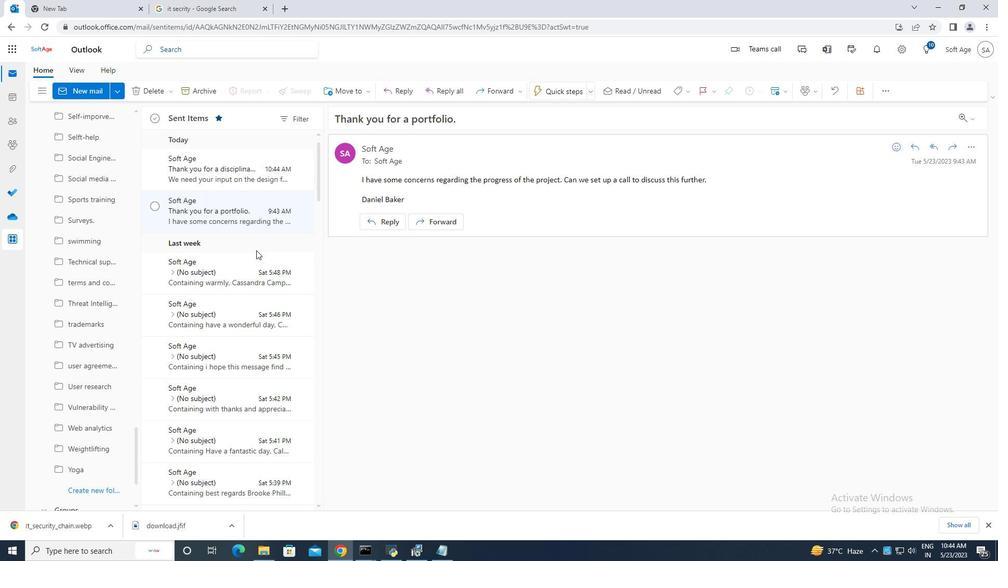 
Action: Mouse scrolled (235, 235) with delta (0, 0)
Screenshot: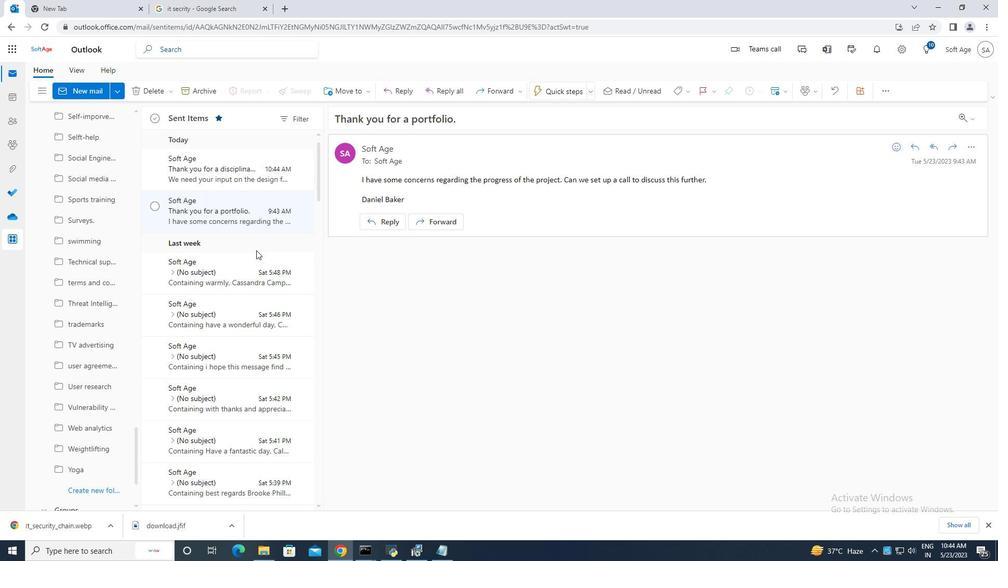
Action: Mouse moved to (234, 234)
Screenshot: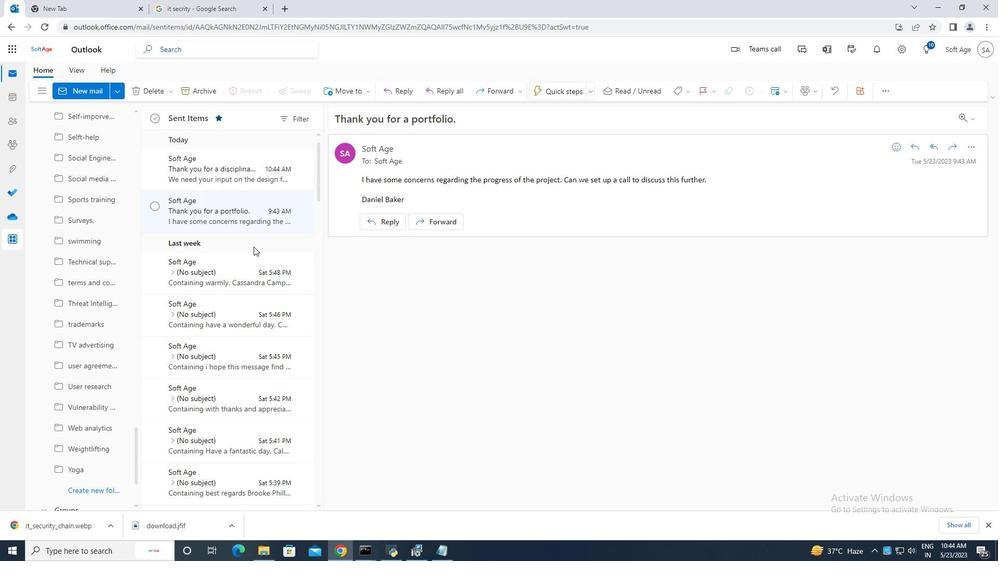 
Action: Mouse scrolled (234, 234) with delta (0, 0)
Screenshot: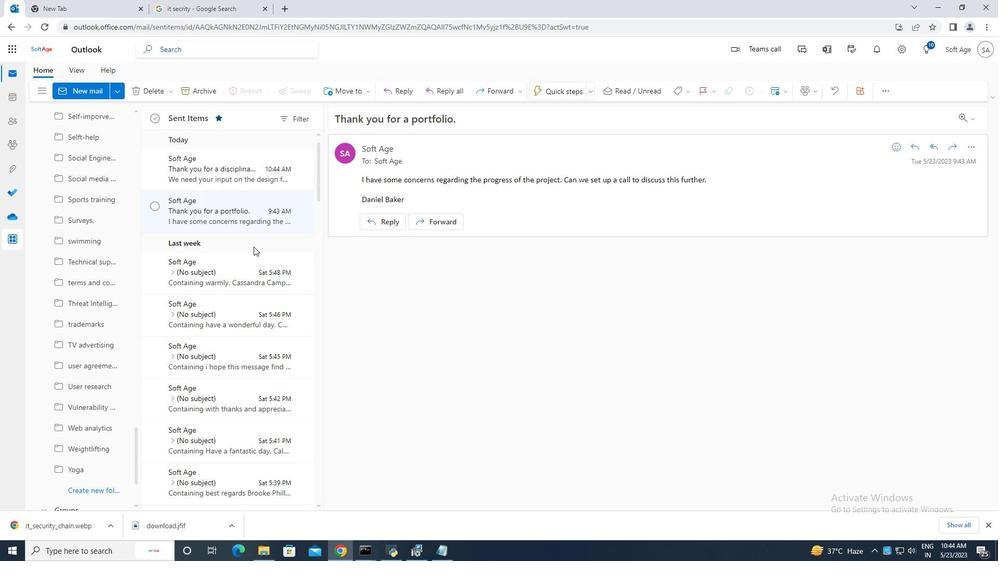 
Action: Mouse moved to (224, 228)
Screenshot: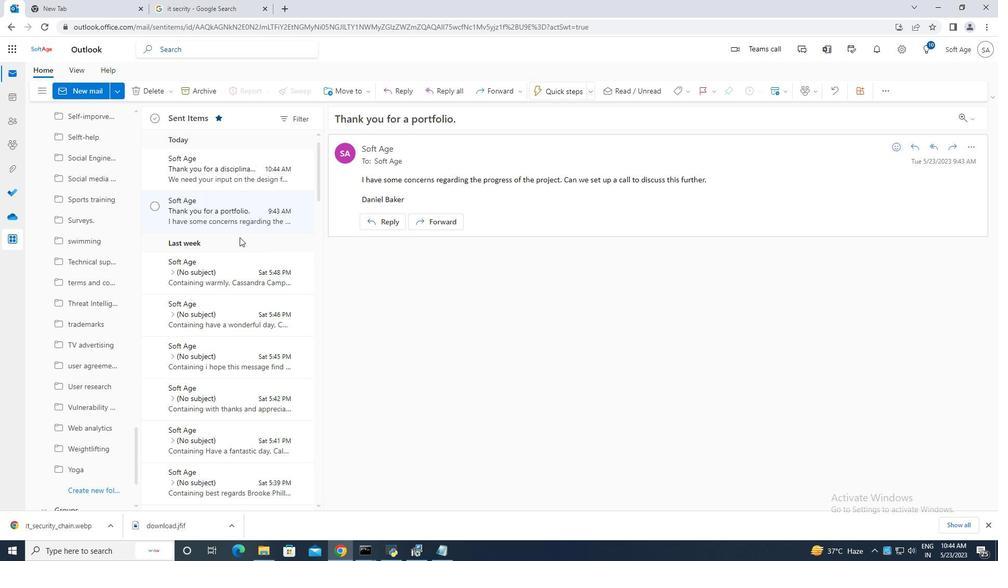 
Action: Mouse scrolled (228, 230) with delta (0, 0)
Screenshot: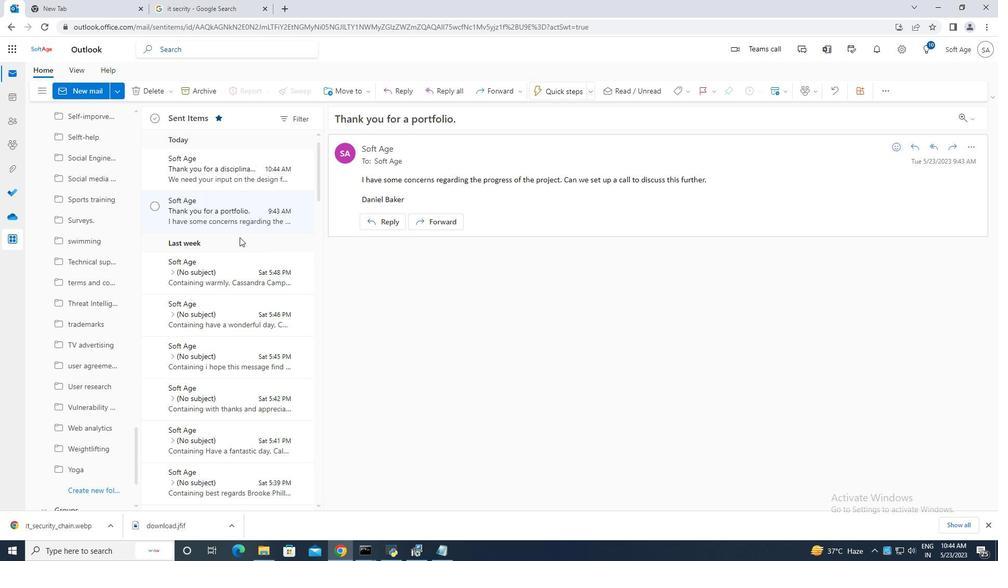 
Action: Mouse moved to (155, 164)
Screenshot: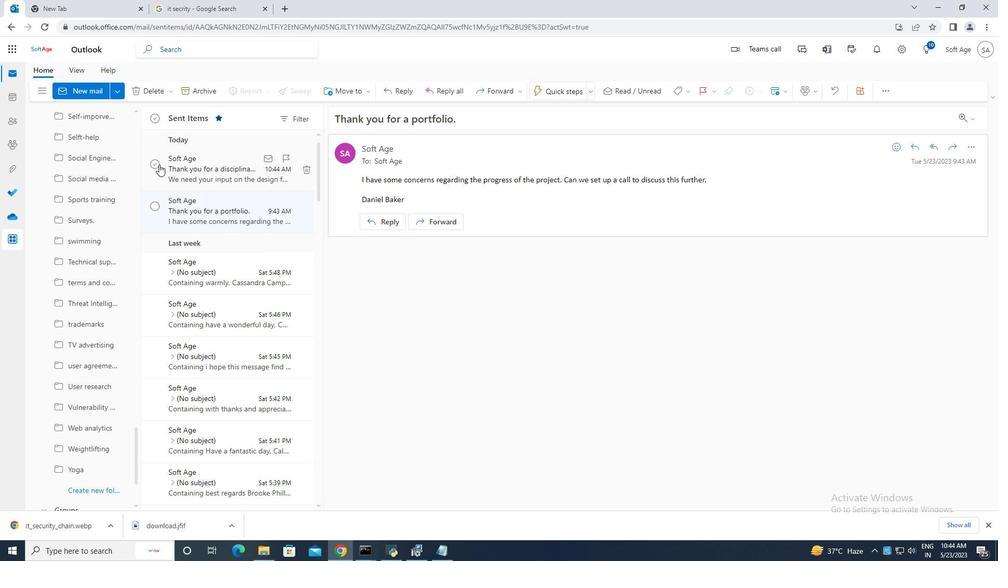 
Action: Mouse pressed left at (155, 164)
Screenshot: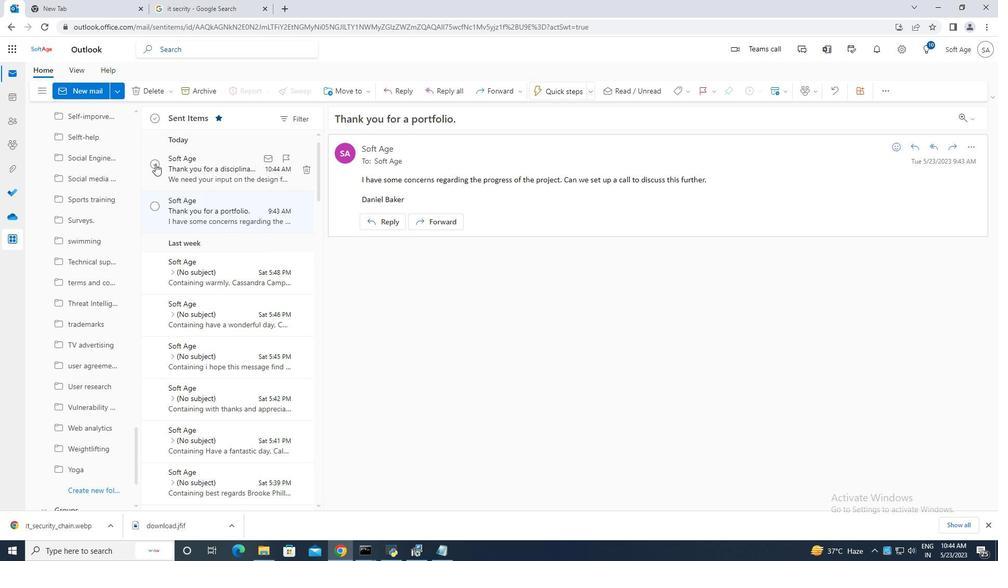 
Action: Mouse moved to (351, 89)
Screenshot: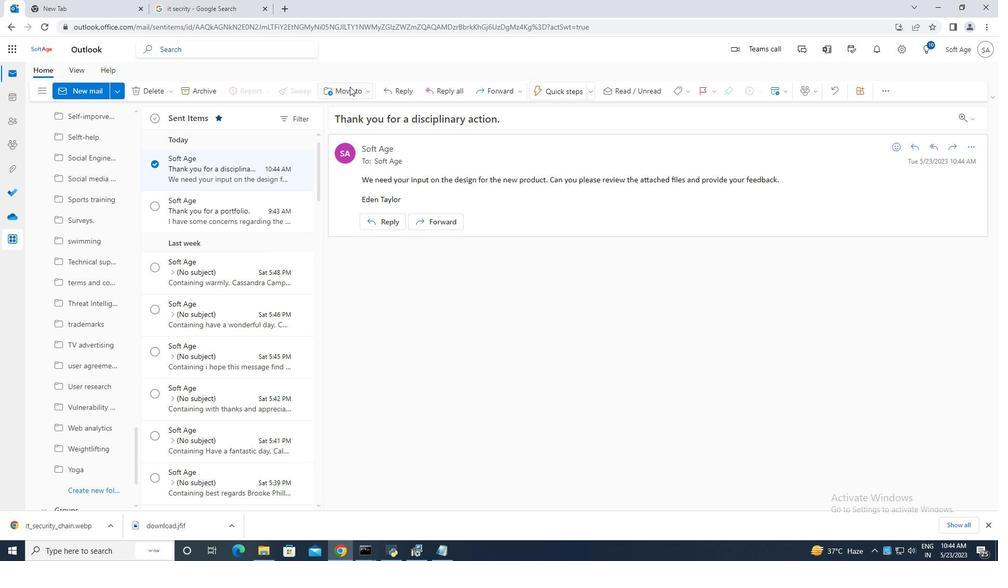 
Action: Mouse pressed left at (351, 89)
Screenshot: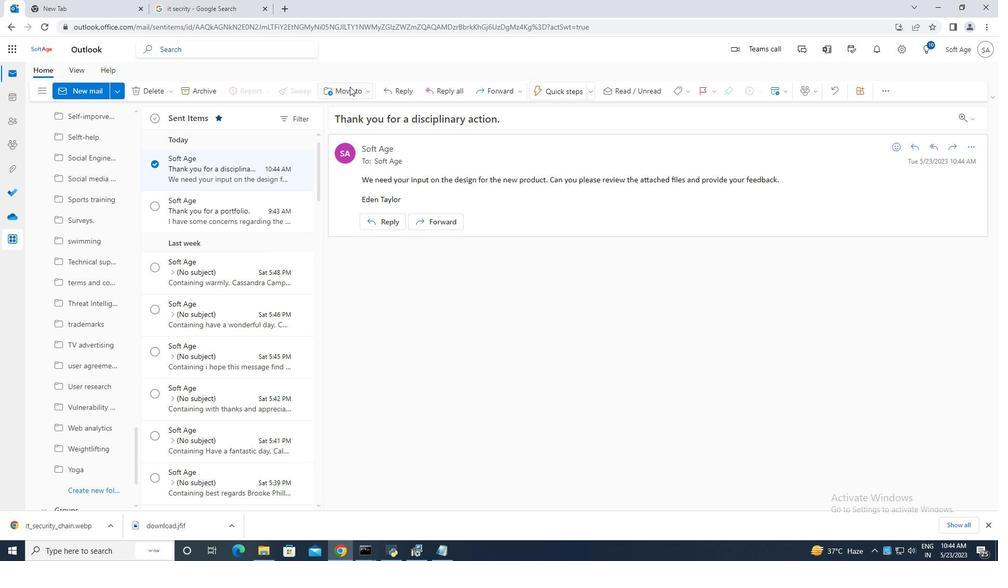
Action: Mouse moved to (382, 110)
Screenshot: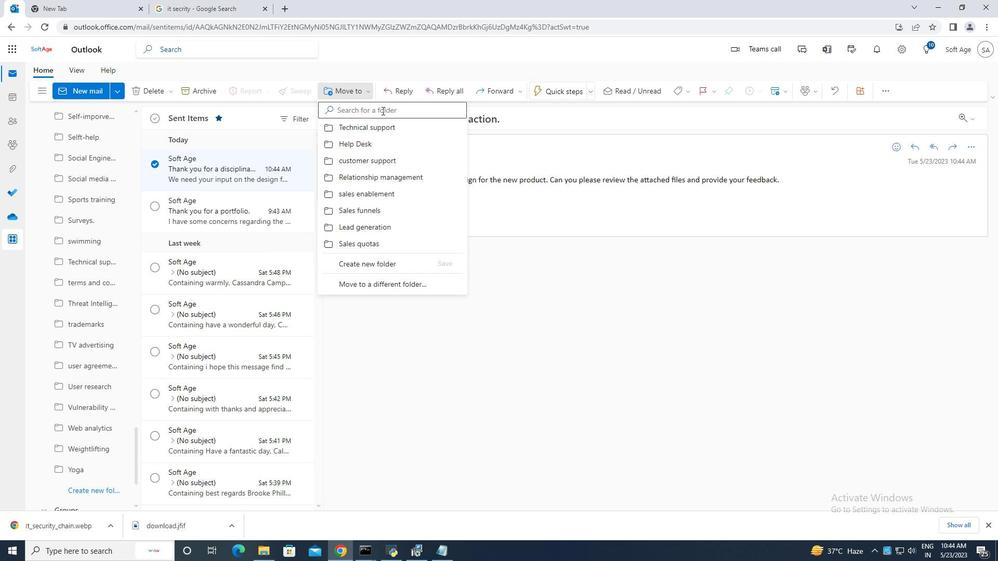 
Action: Mouse pressed left at (382, 110)
Screenshot: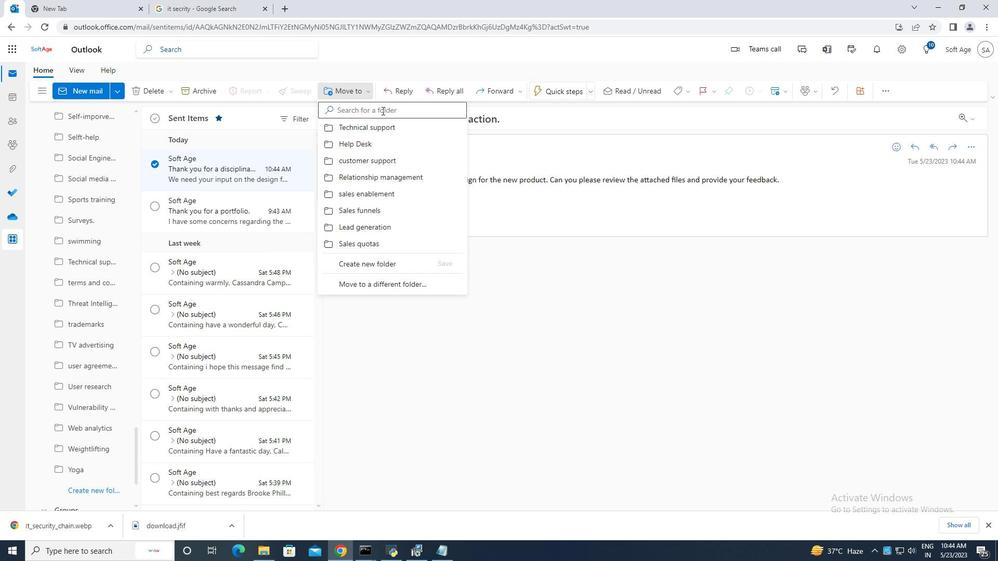 
Action: Mouse moved to (383, 110)
Screenshot: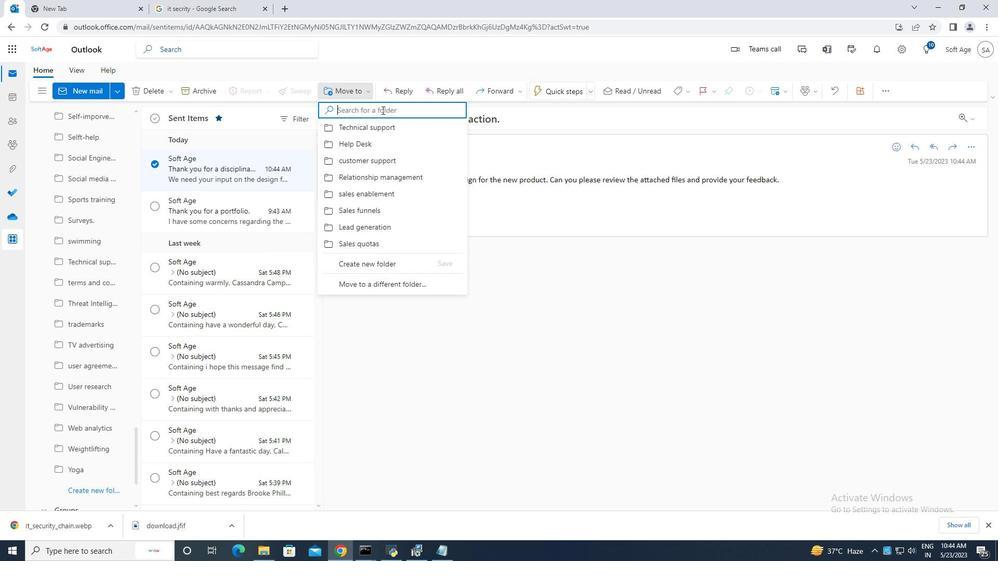 
Action: Key pressed <Key.caps_lock>K<Key.caps_lock>nowledge<Key.space>base
Screenshot: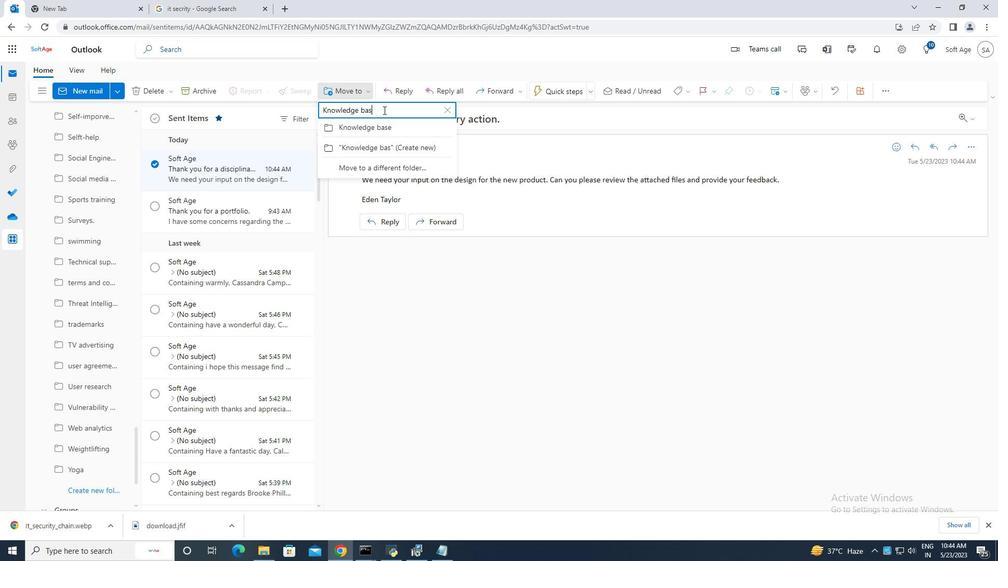 
Action: Mouse moved to (397, 125)
Screenshot: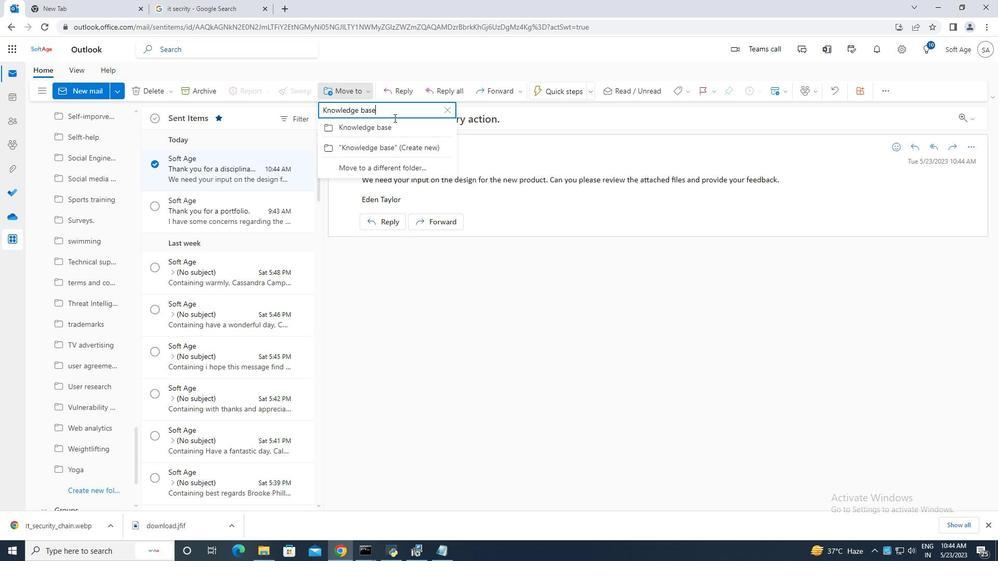 
Action: Mouse pressed left at (397, 125)
Screenshot: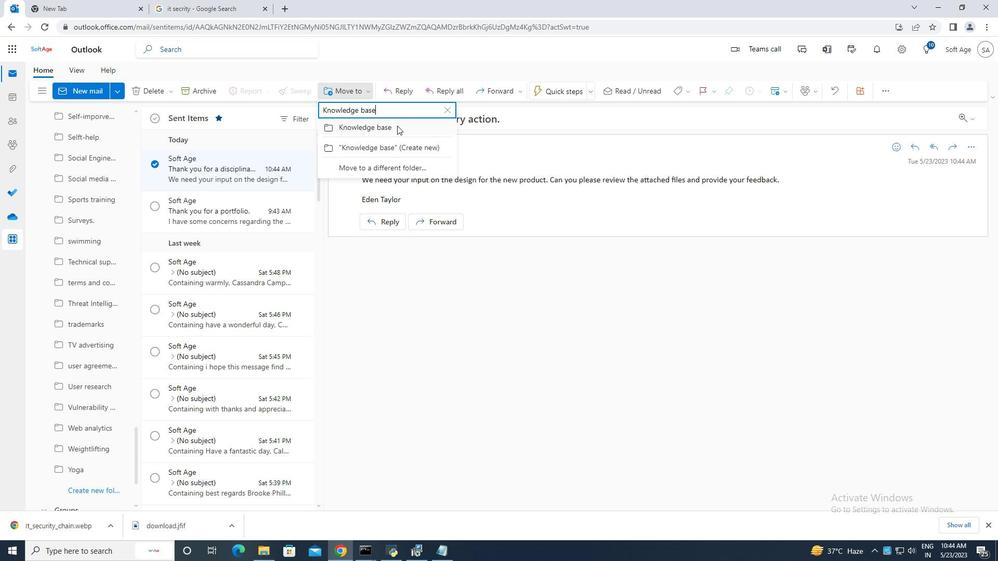 
Action: Mouse moved to (423, 202)
Screenshot: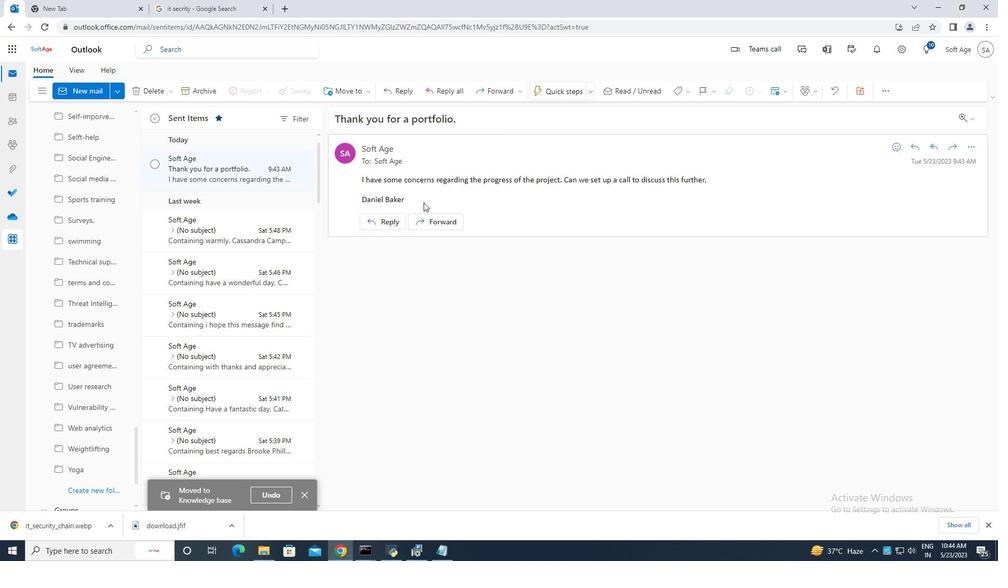 
